 Task: Create a due date automation trigger when advanced on, on the monday of the week a card is due add dates due in between 1 and 5 working days at 11:00 AM.
Action: Mouse moved to (1174, 109)
Screenshot: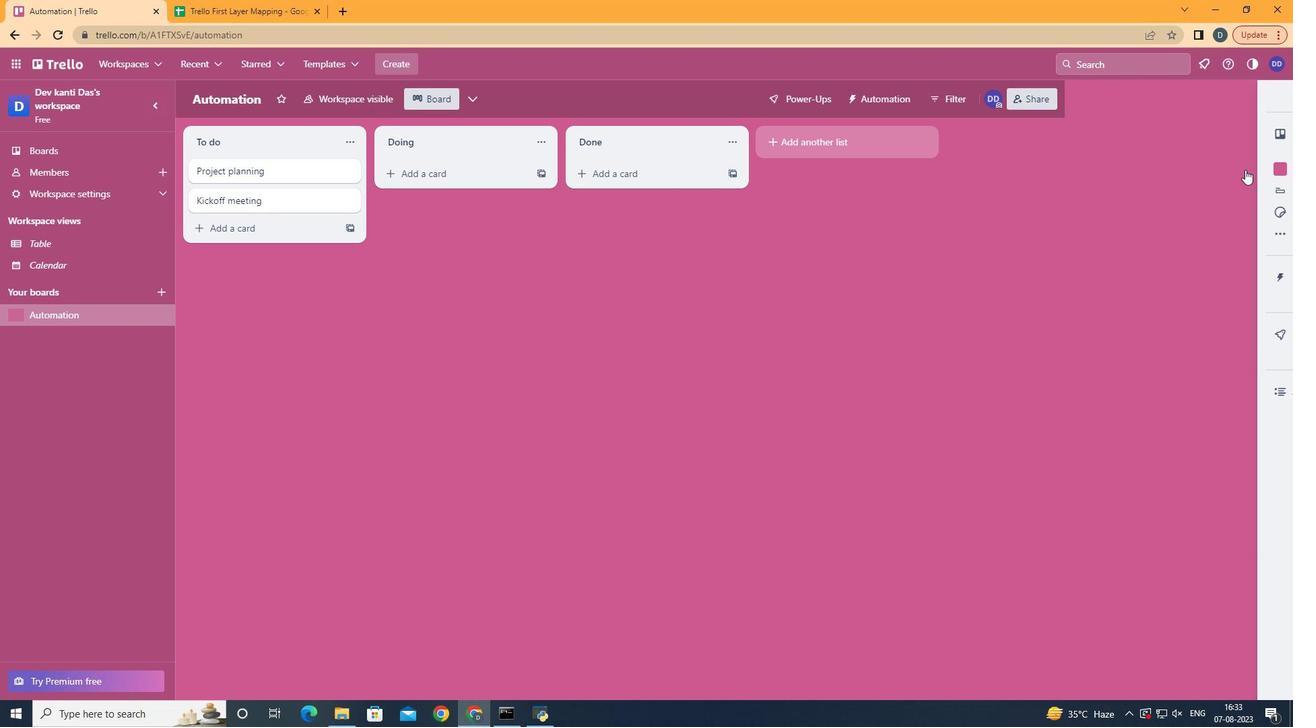 
Action: Mouse pressed left at (1174, 109)
Screenshot: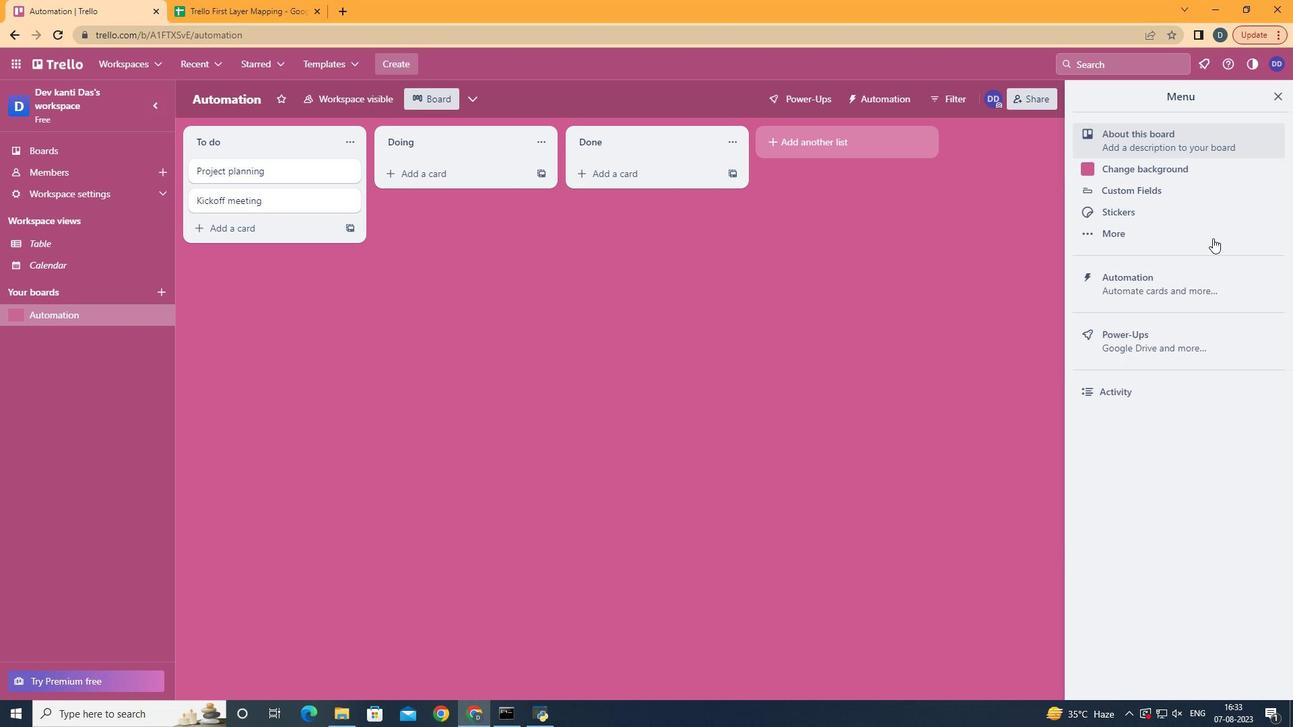 
Action: Mouse moved to (1101, 289)
Screenshot: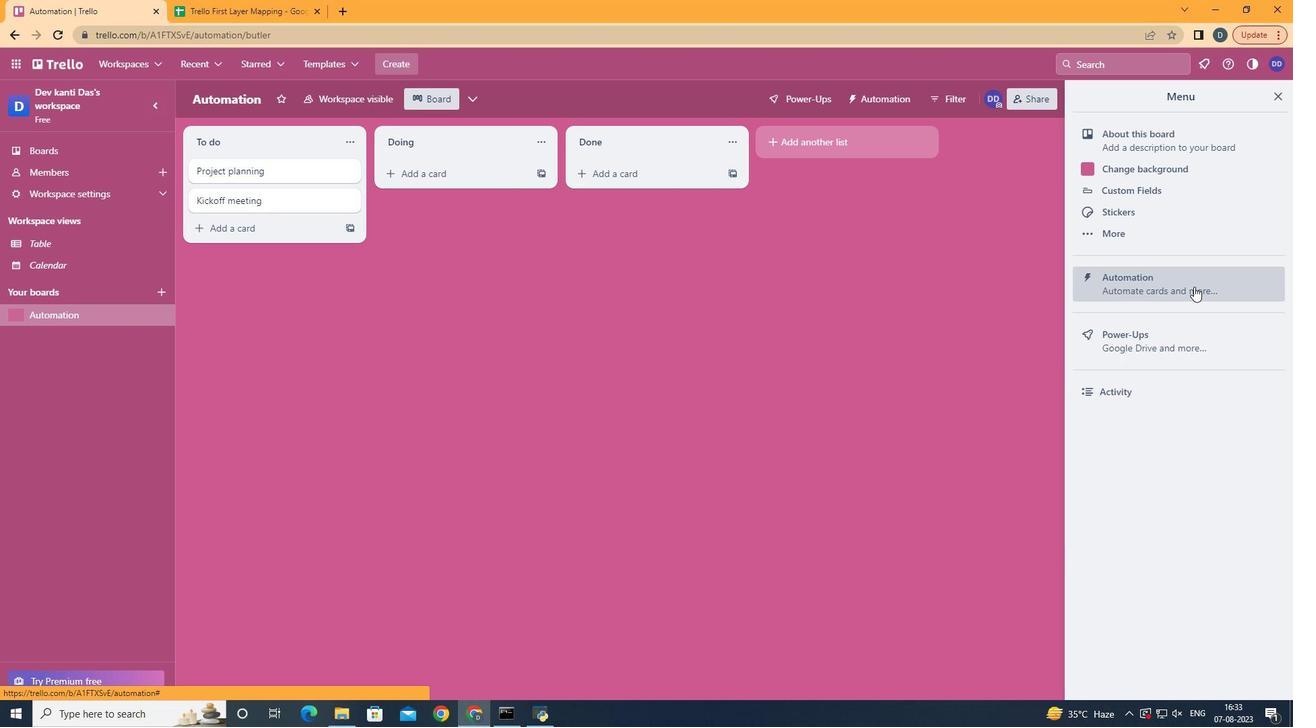 
Action: Mouse pressed left at (1101, 289)
Screenshot: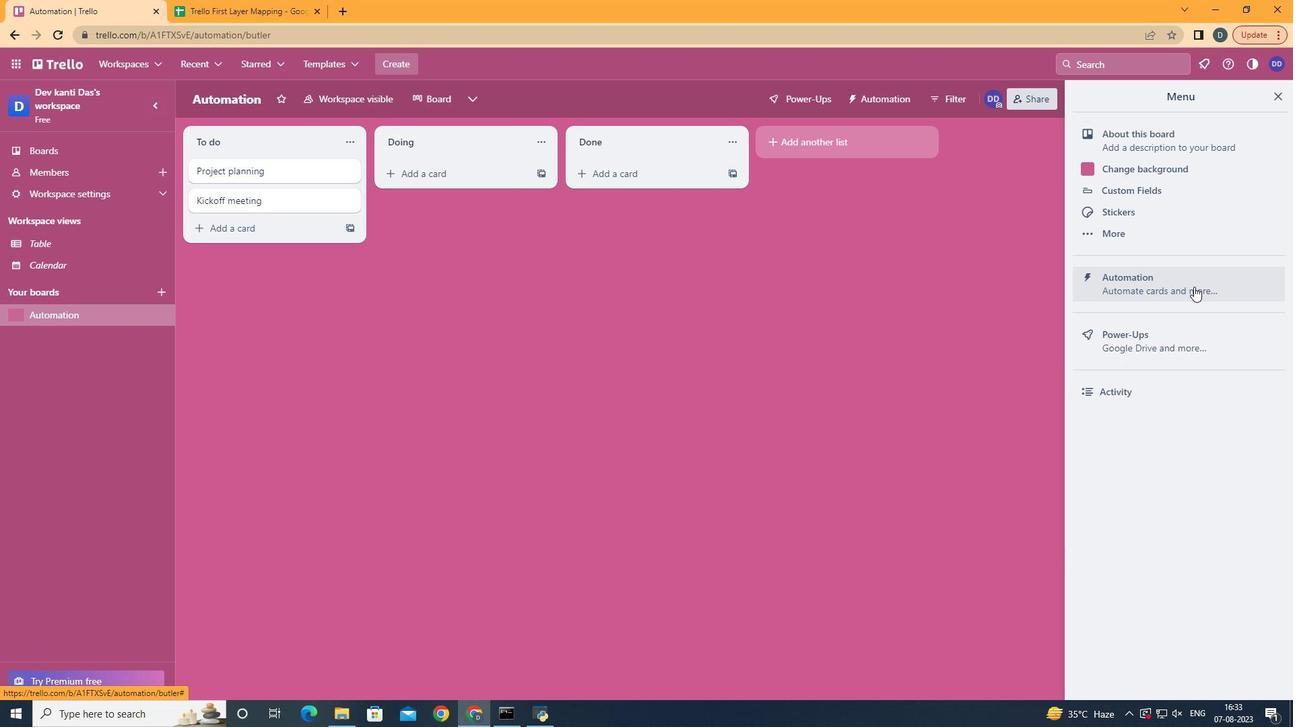 
Action: Mouse moved to (326, 271)
Screenshot: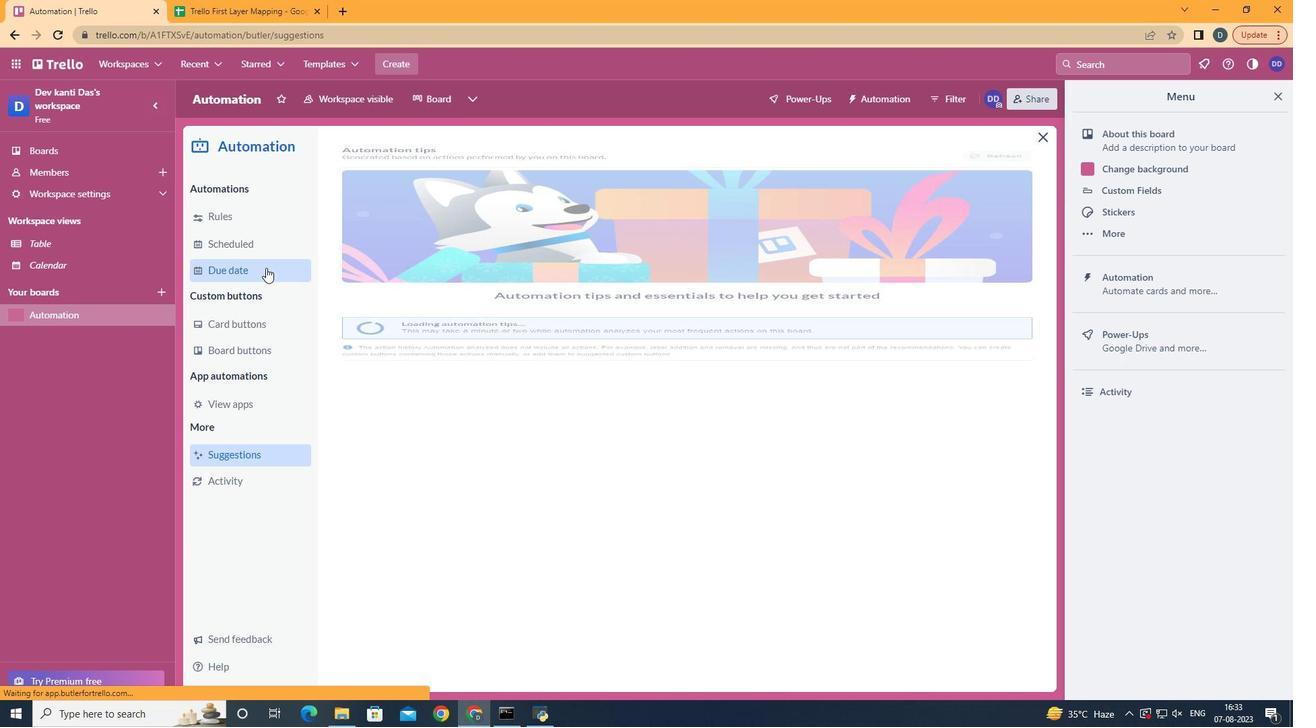 
Action: Mouse pressed left at (326, 271)
Screenshot: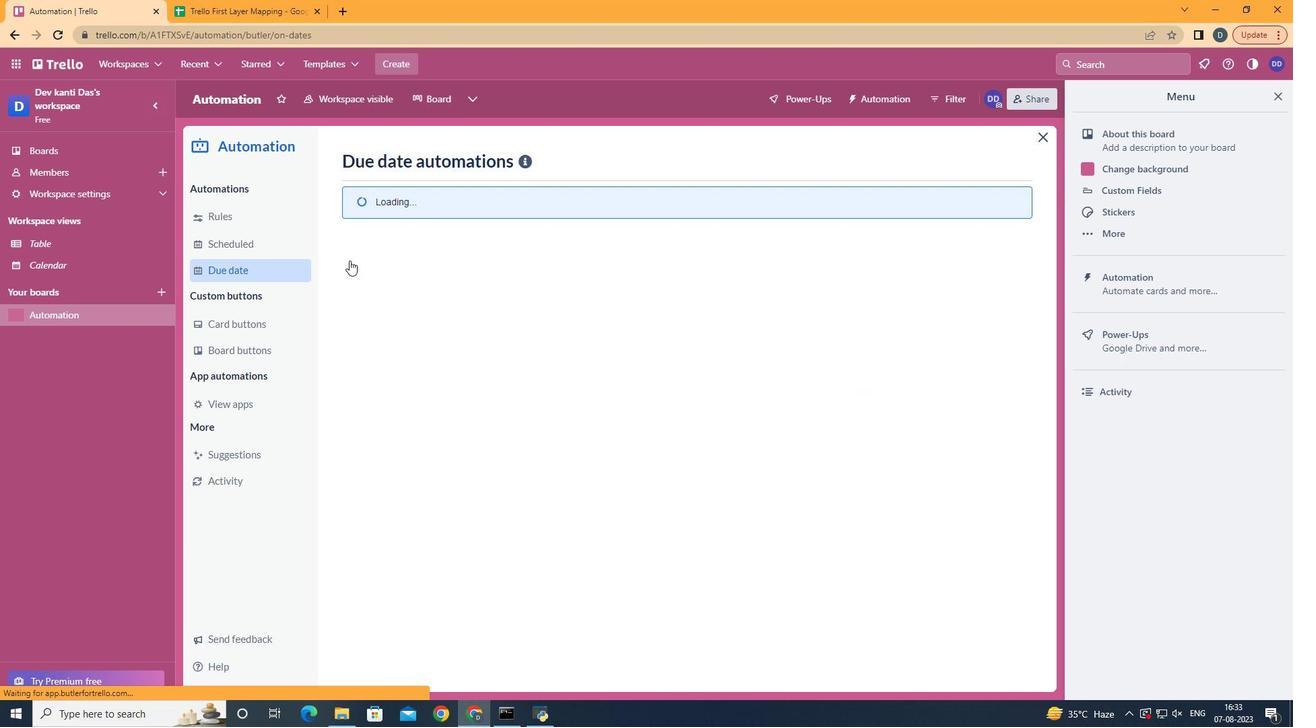 
Action: Mouse moved to (883, 177)
Screenshot: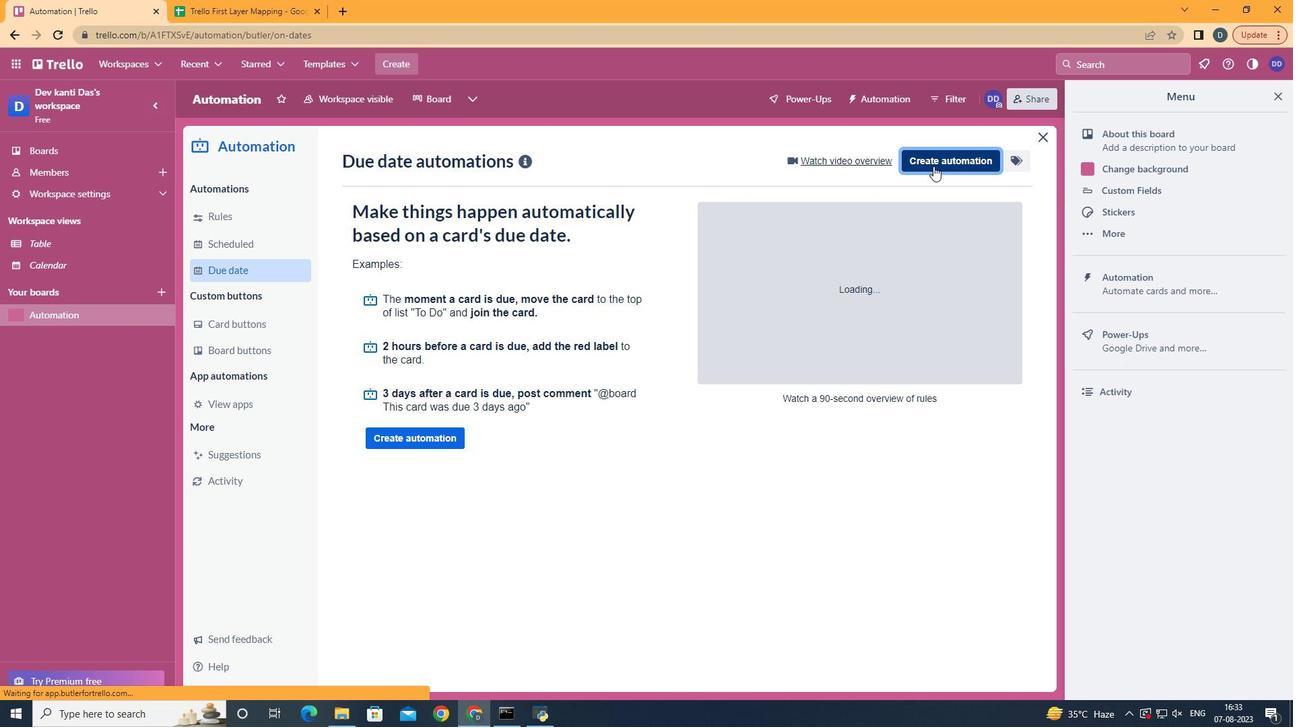 
Action: Mouse pressed left at (883, 177)
Screenshot: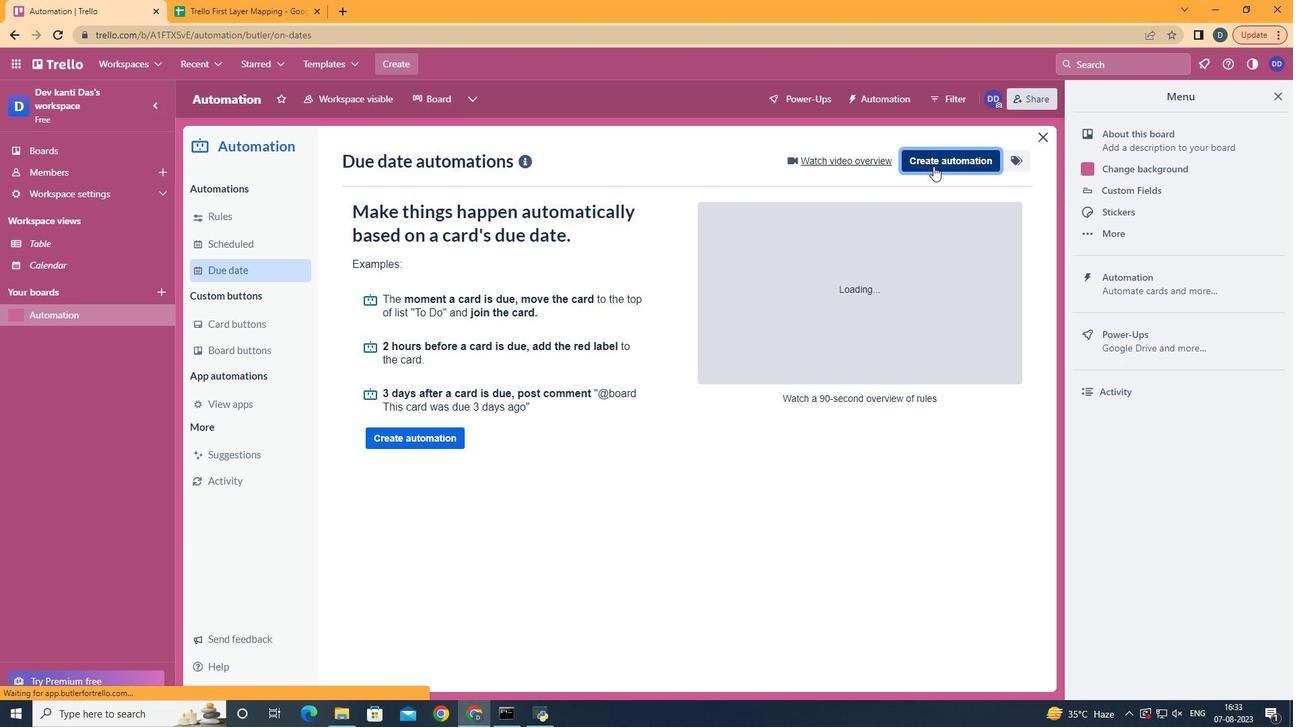 
Action: Mouse moved to (676, 283)
Screenshot: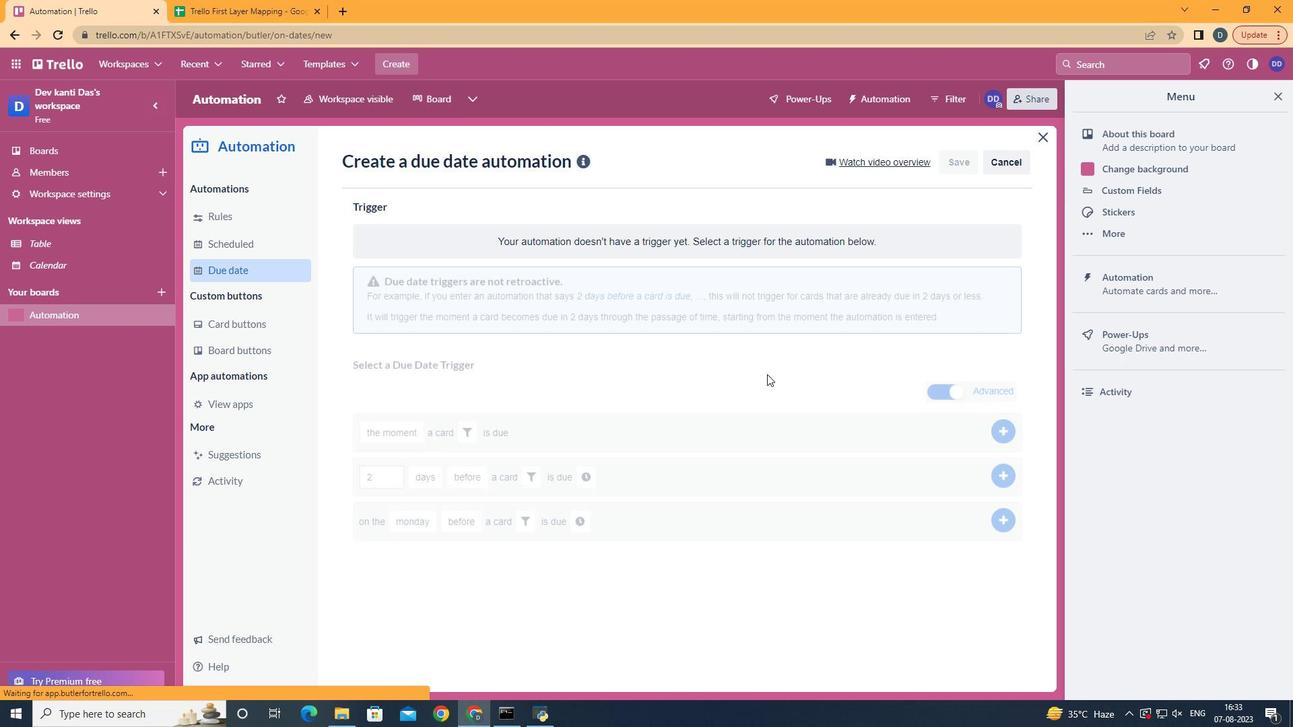 
Action: Mouse pressed left at (676, 283)
Screenshot: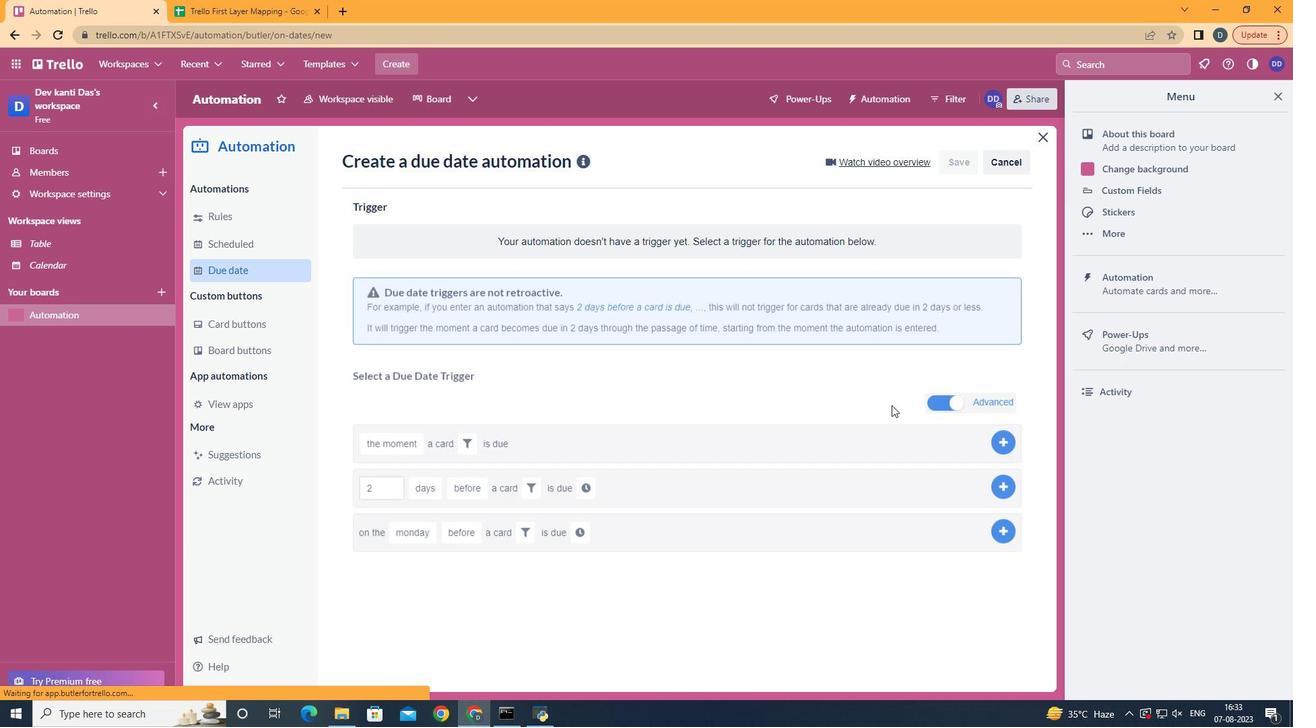 
Action: Mouse moved to (454, 353)
Screenshot: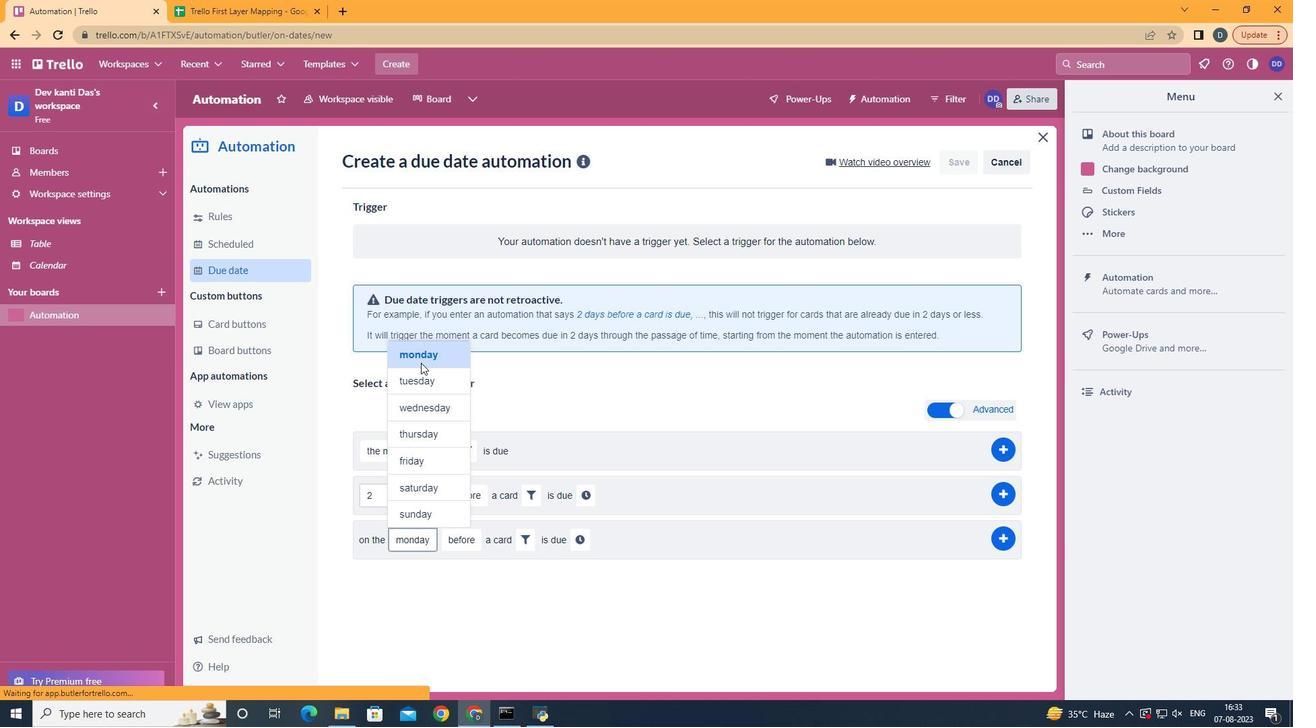 
Action: Mouse pressed left at (454, 353)
Screenshot: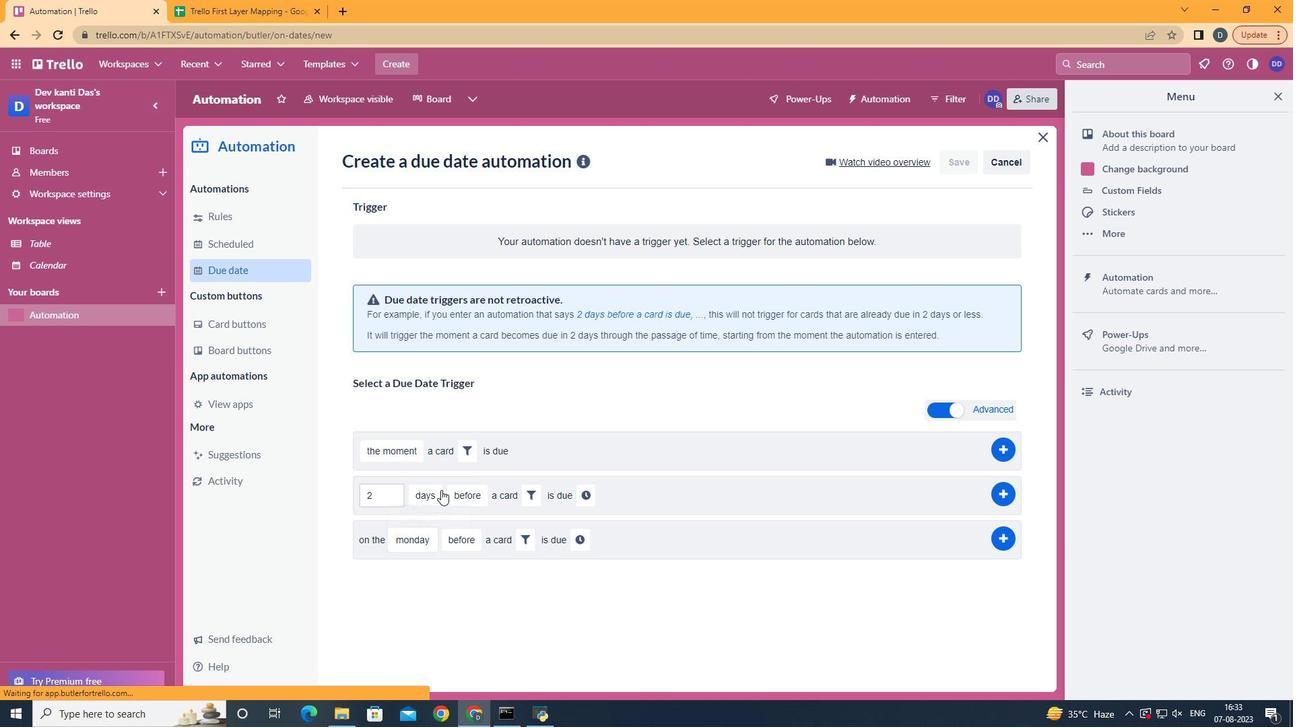 
Action: Mouse moved to (512, 588)
Screenshot: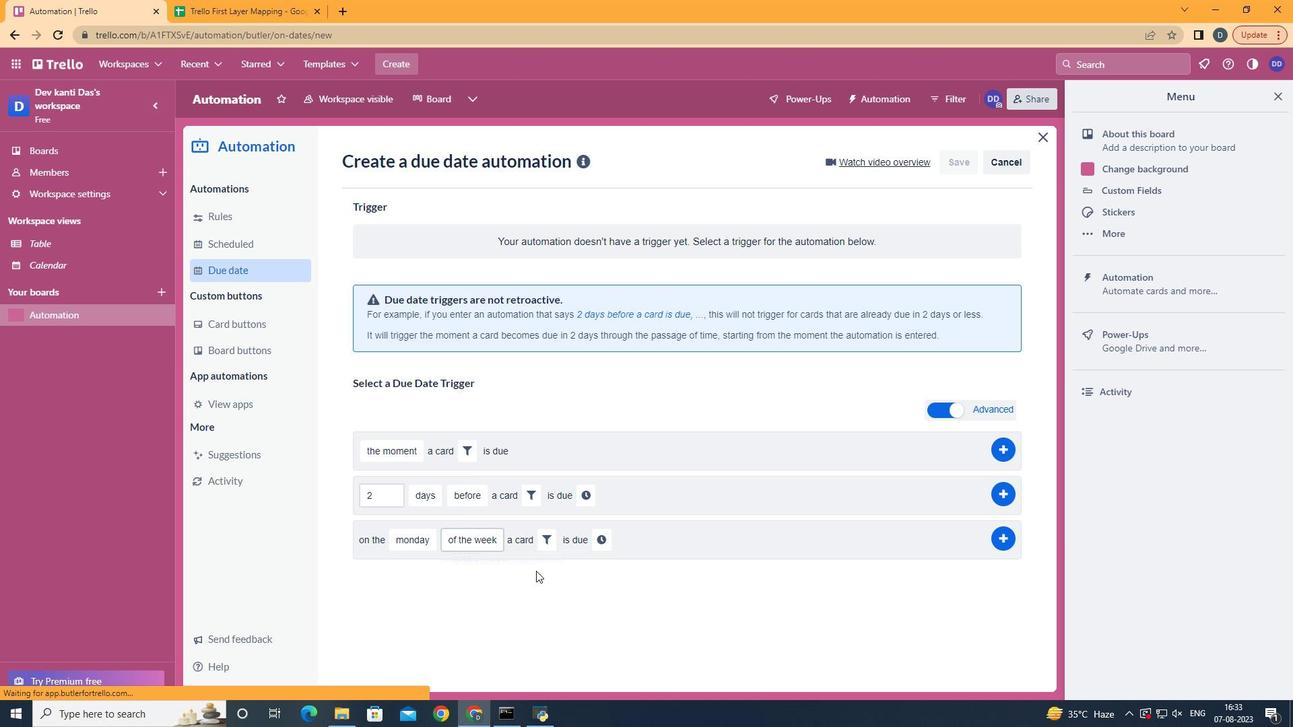 
Action: Mouse pressed left at (512, 588)
Screenshot: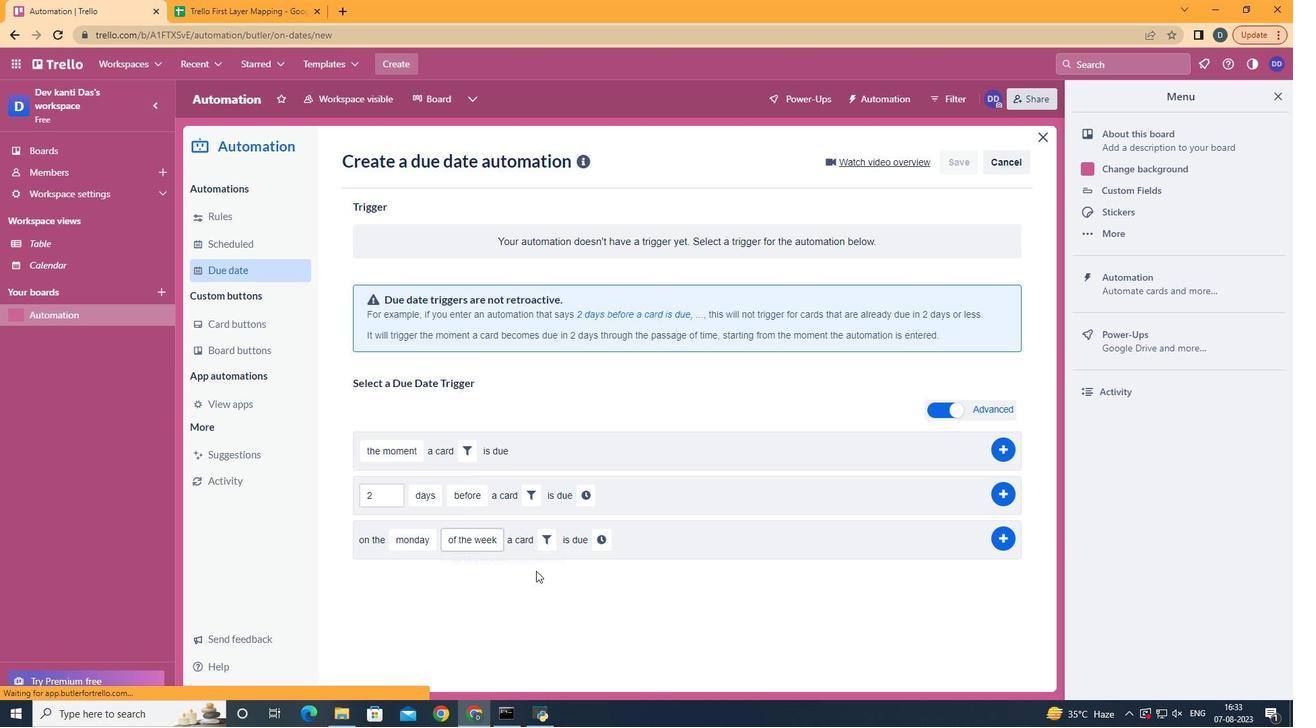 
Action: Mouse moved to (563, 530)
Screenshot: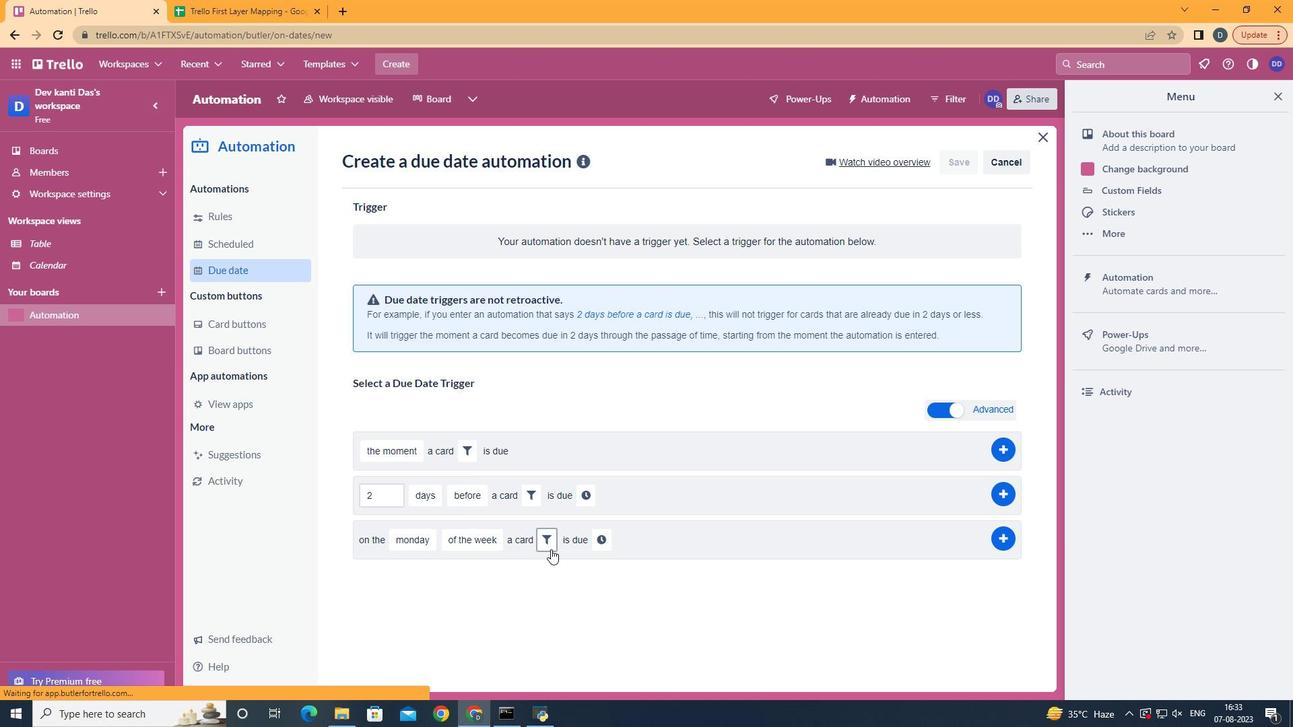 
Action: Mouse pressed left at (563, 530)
Screenshot: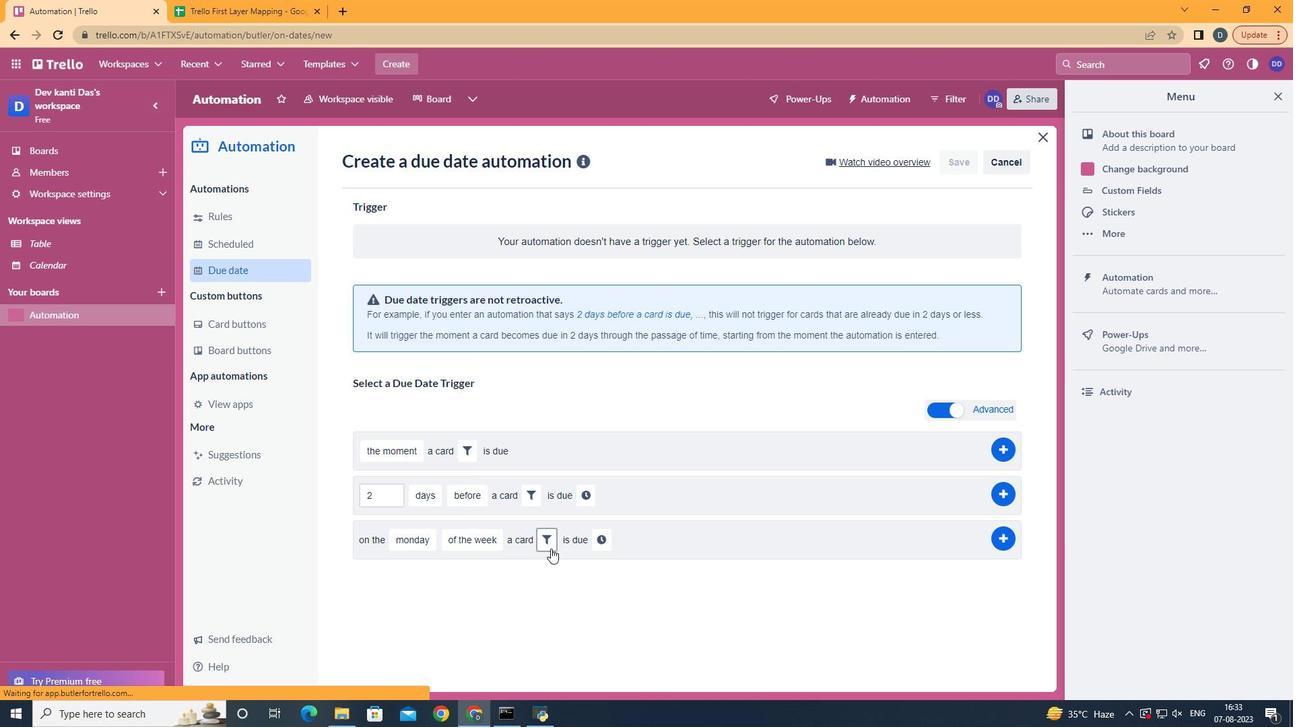 
Action: Mouse moved to (630, 559)
Screenshot: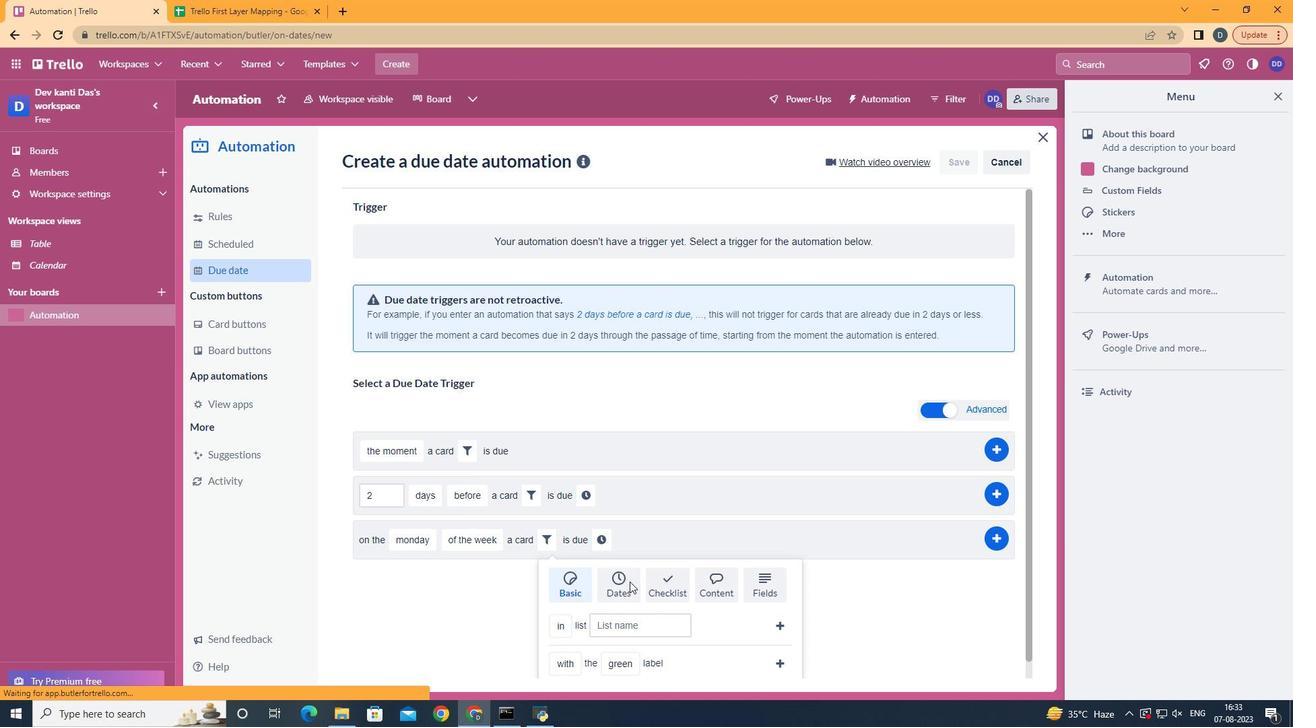 
Action: Mouse pressed left at (630, 559)
Screenshot: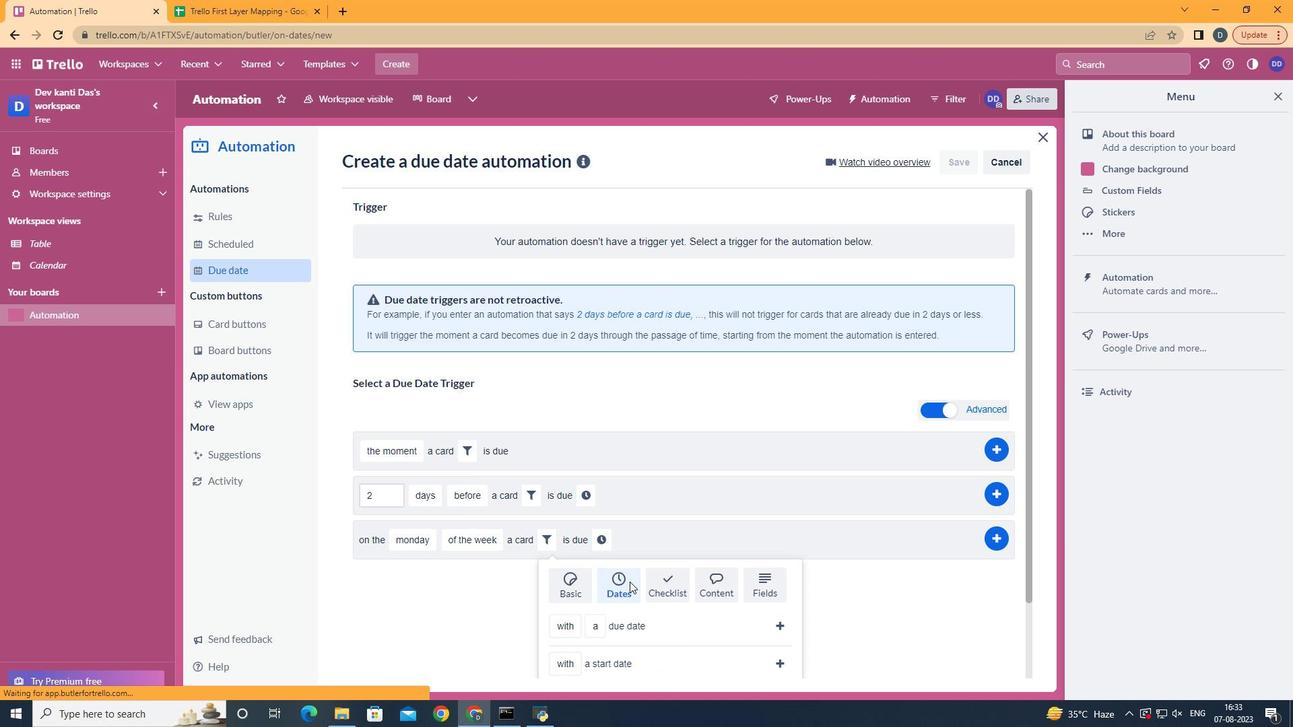 
Action: Mouse scrolled (630, 559) with delta (0, 0)
Screenshot: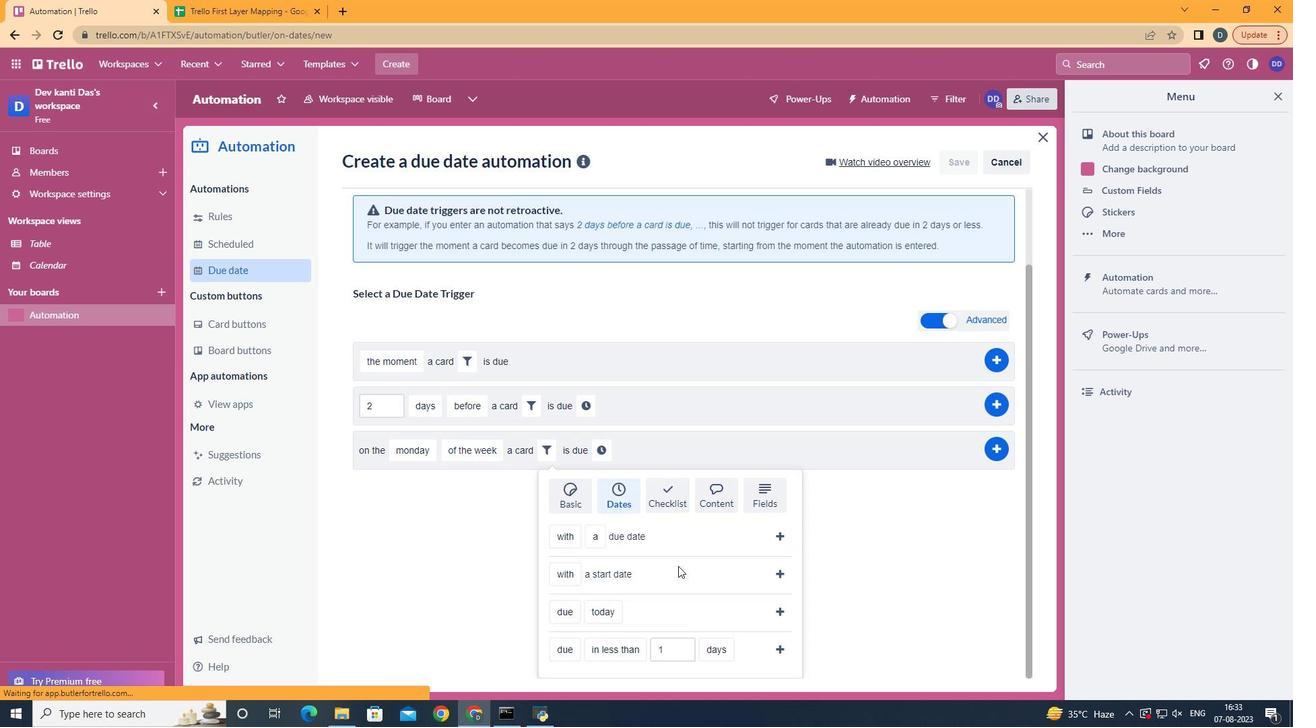 
Action: Mouse scrolled (630, 559) with delta (0, 0)
Screenshot: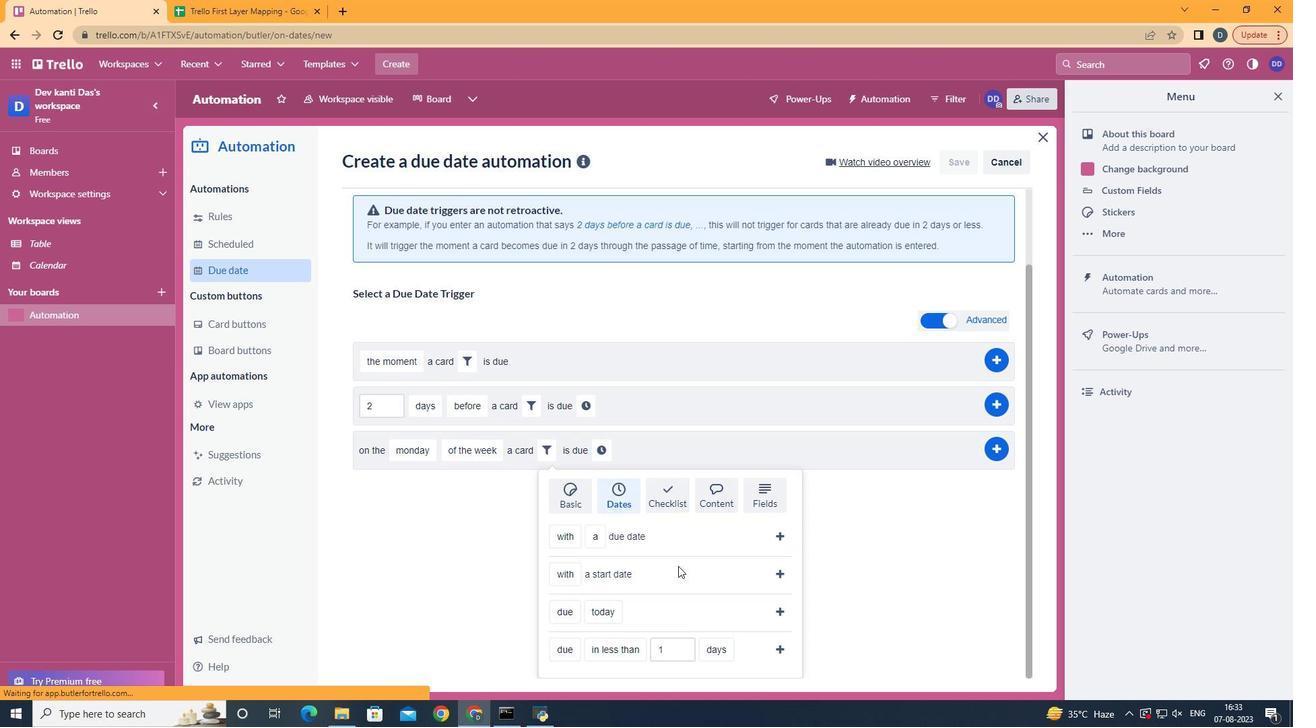 
Action: Mouse scrolled (630, 559) with delta (0, 0)
Screenshot: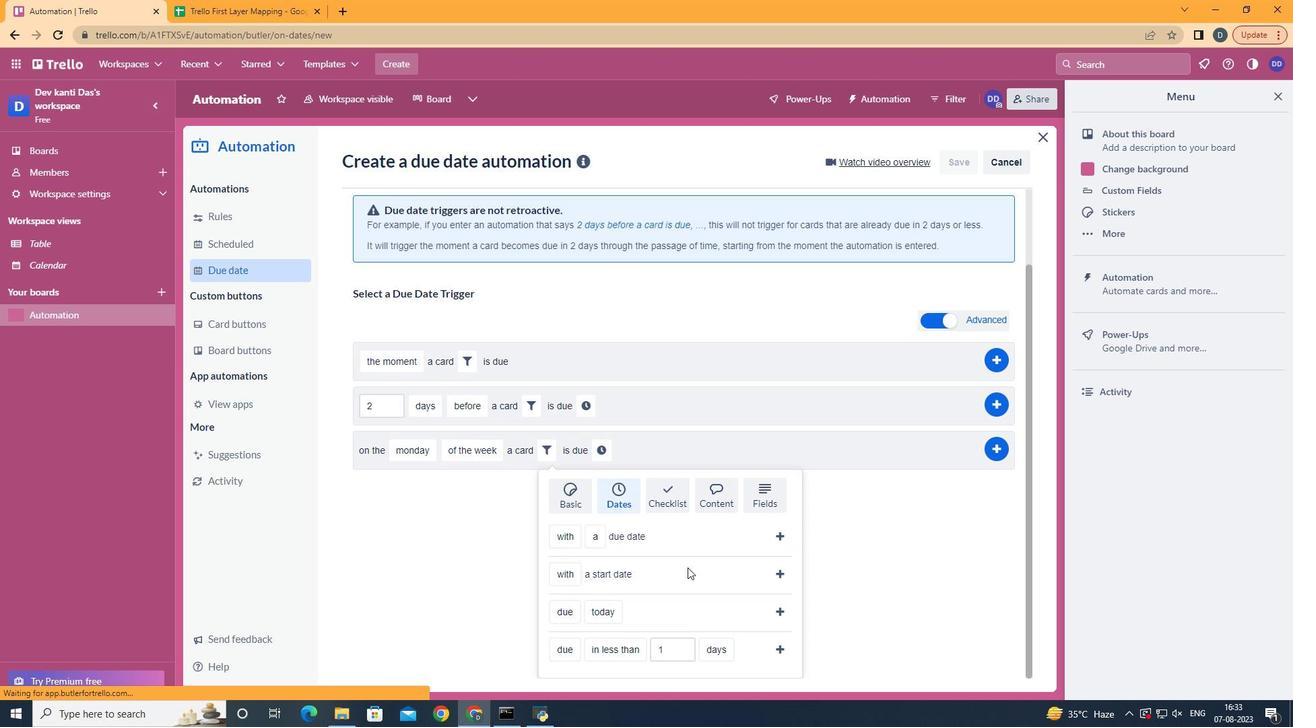 
Action: Mouse scrolled (630, 559) with delta (0, 0)
Screenshot: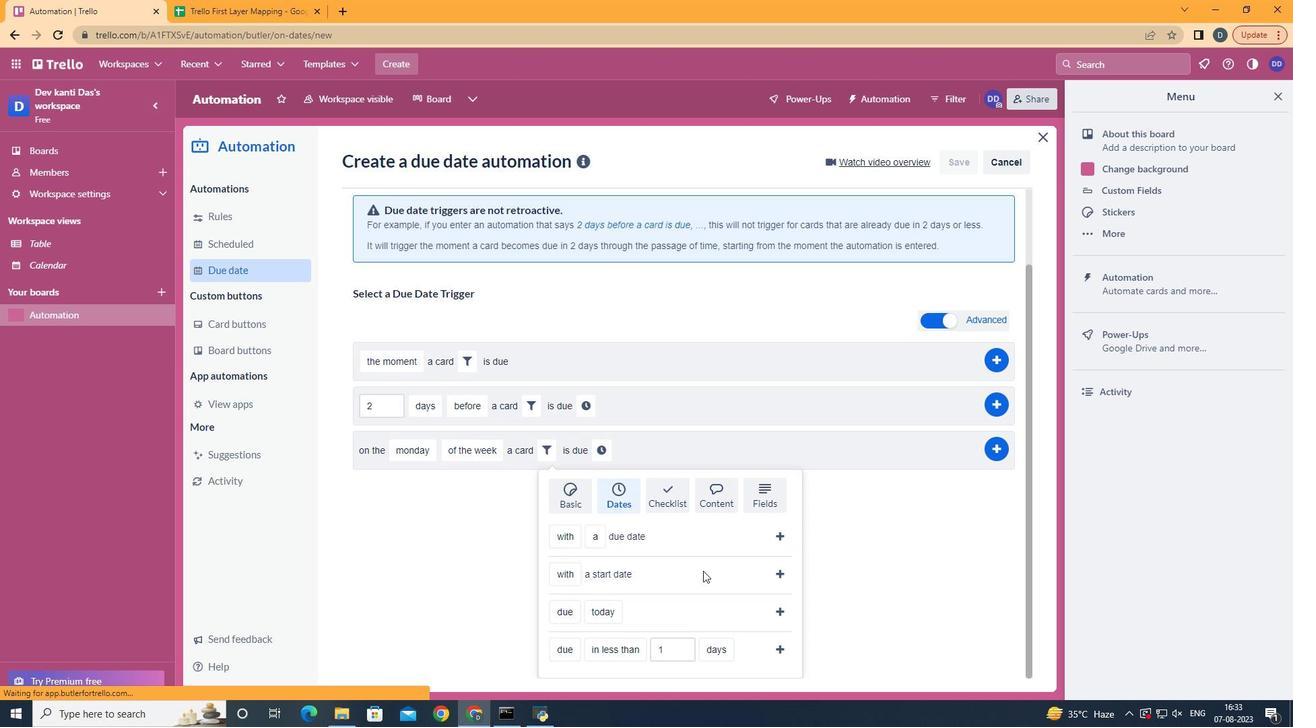 
Action: Mouse moved to (585, 568)
Screenshot: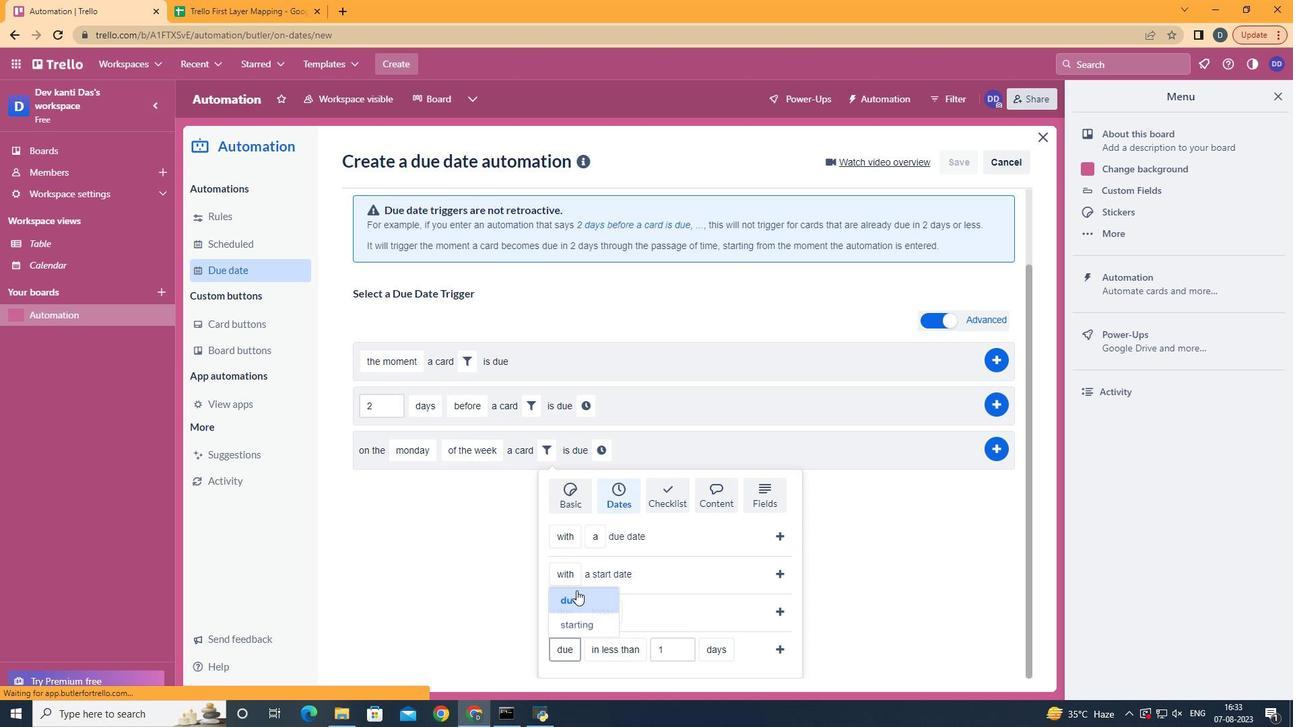 
Action: Mouse pressed left at (585, 568)
Screenshot: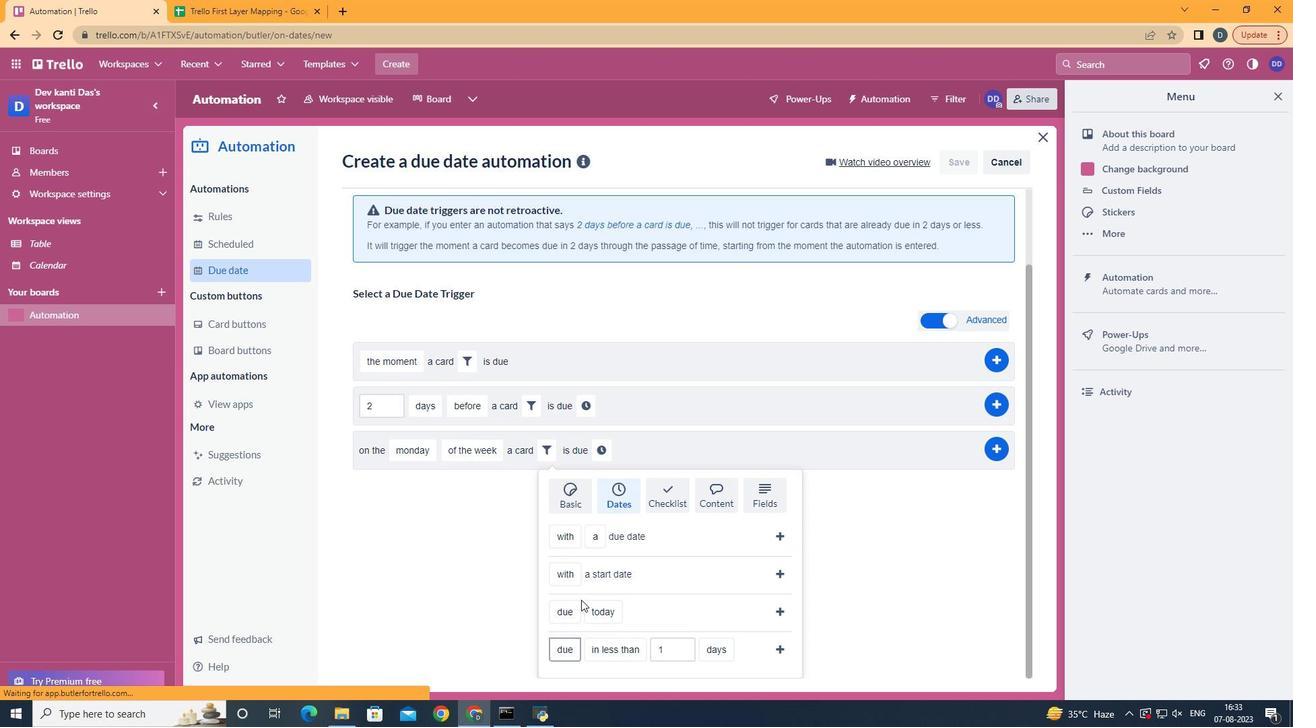 
Action: Mouse moved to (626, 592)
Screenshot: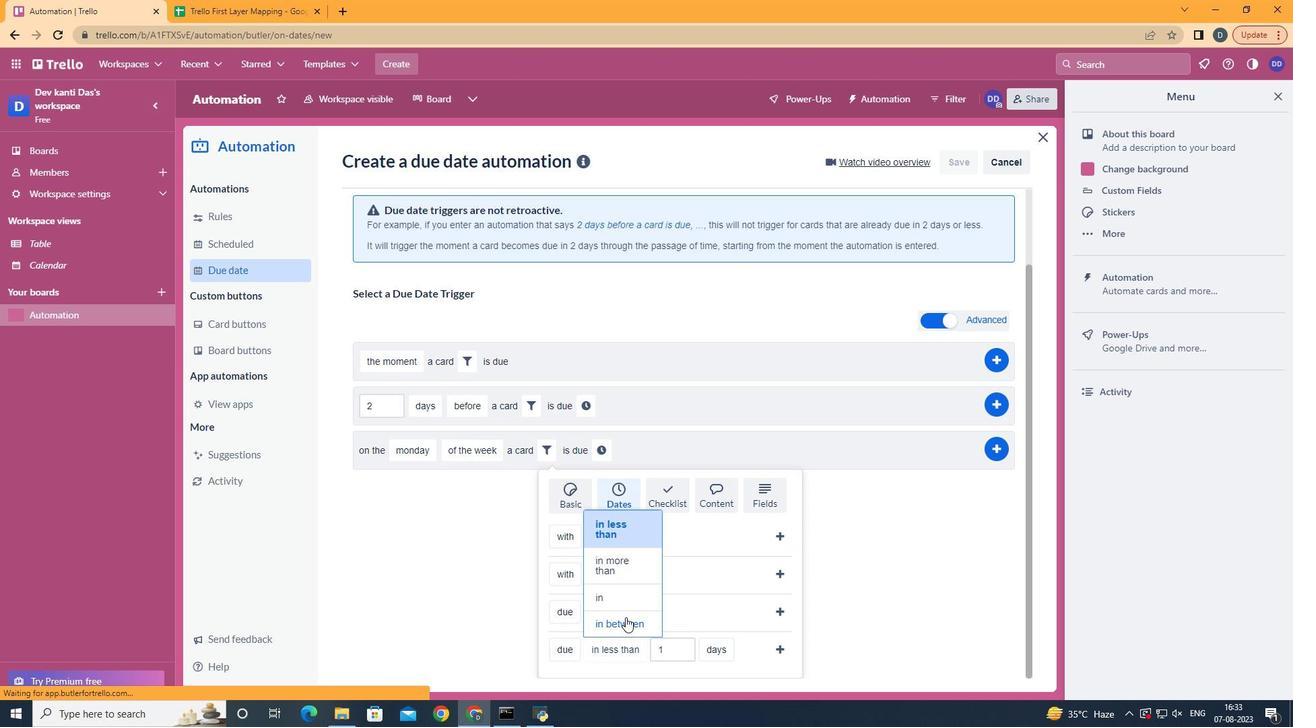 
Action: Mouse pressed left at (626, 592)
Screenshot: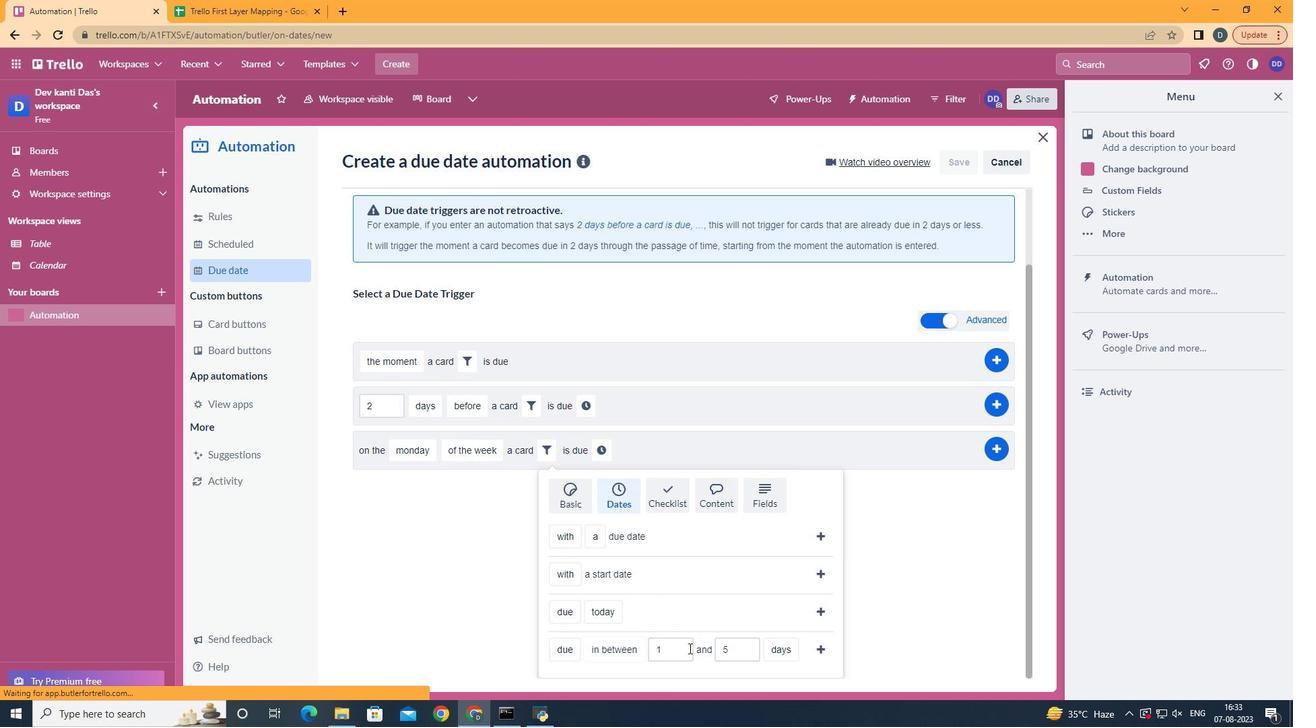 
Action: Mouse moved to (765, 572)
Screenshot: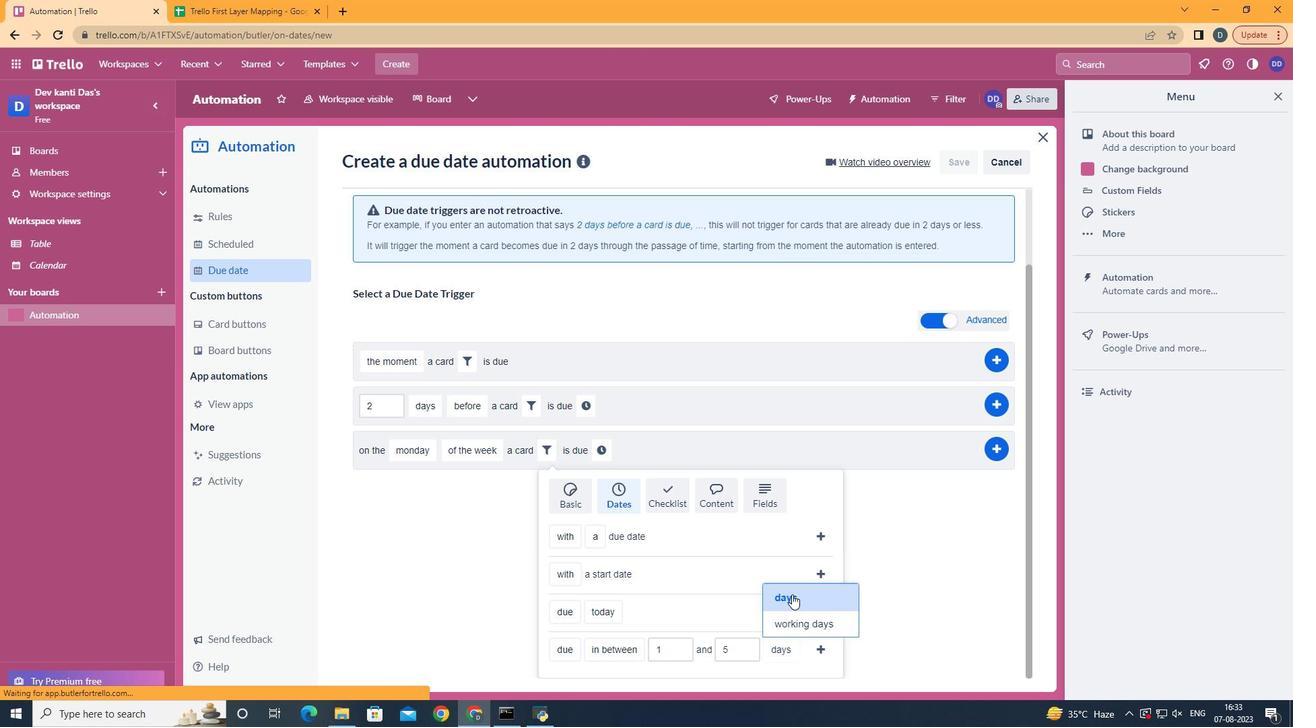 
Action: Mouse pressed left at (765, 572)
Screenshot: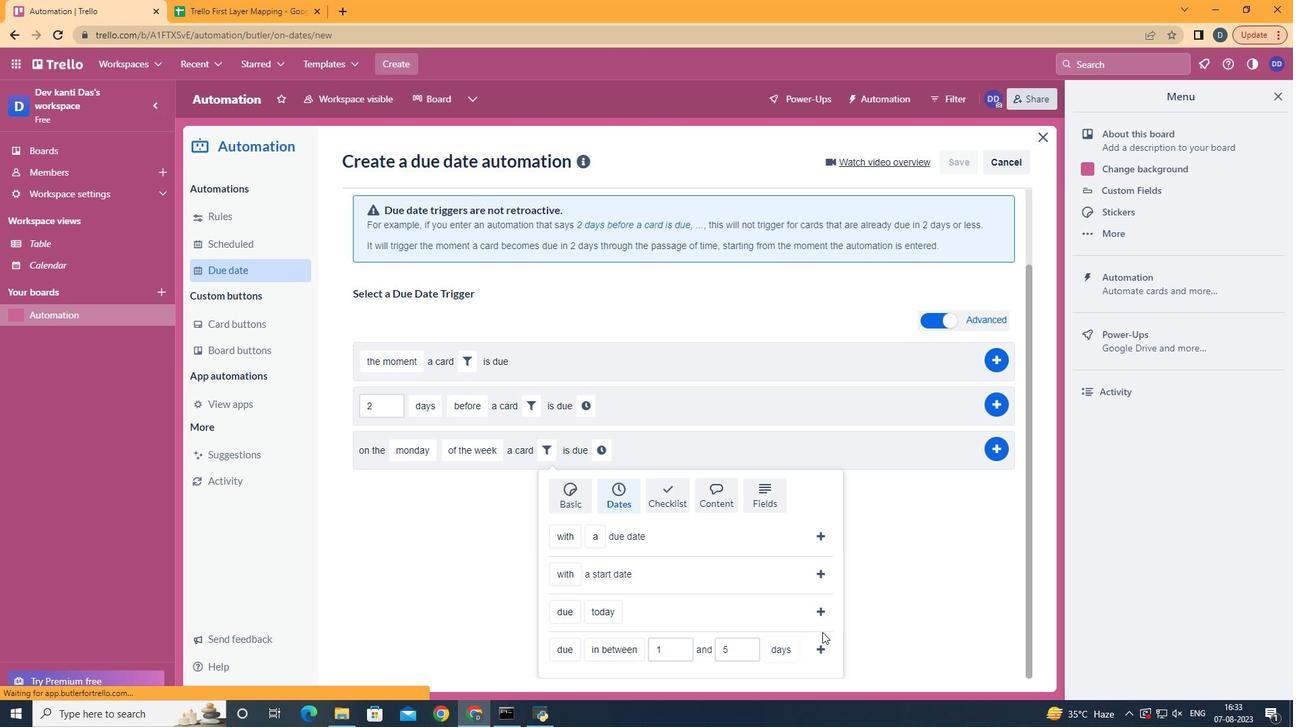 
Action: Mouse moved to (784, 621)
Screenshot: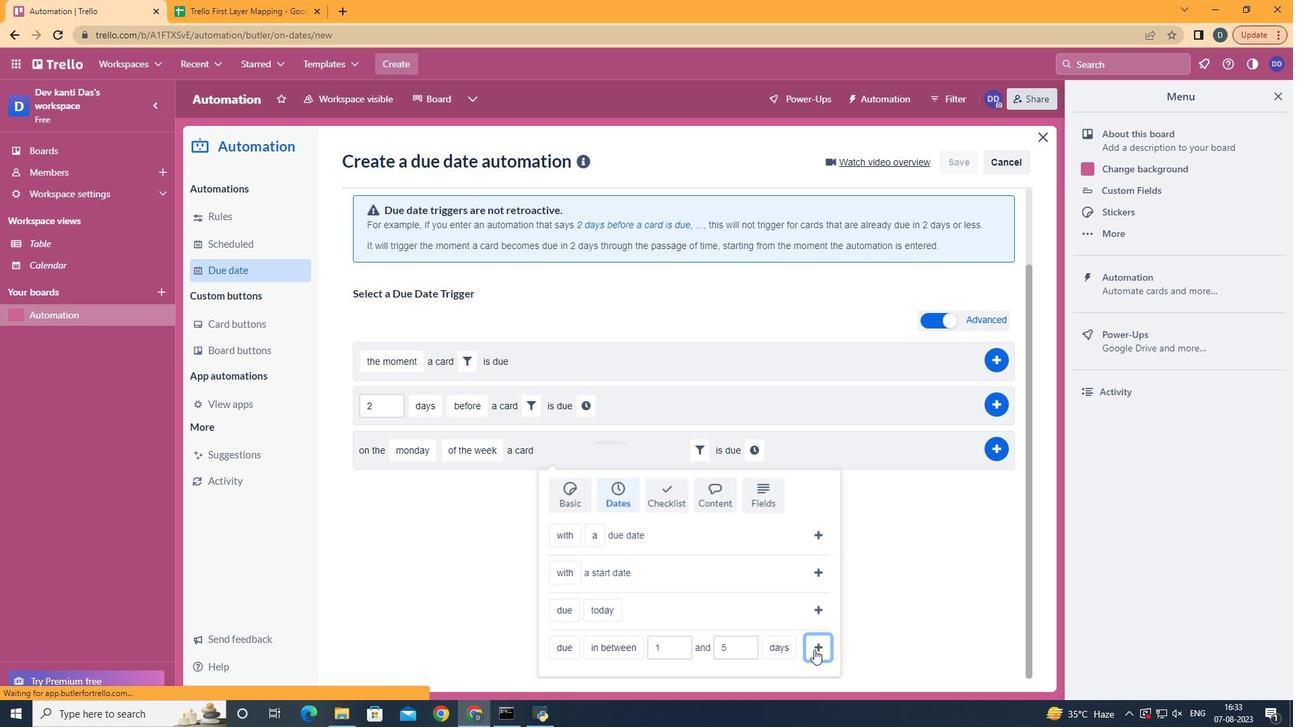 
Action: Mouse pressed left at (784, 621)
Screenshot: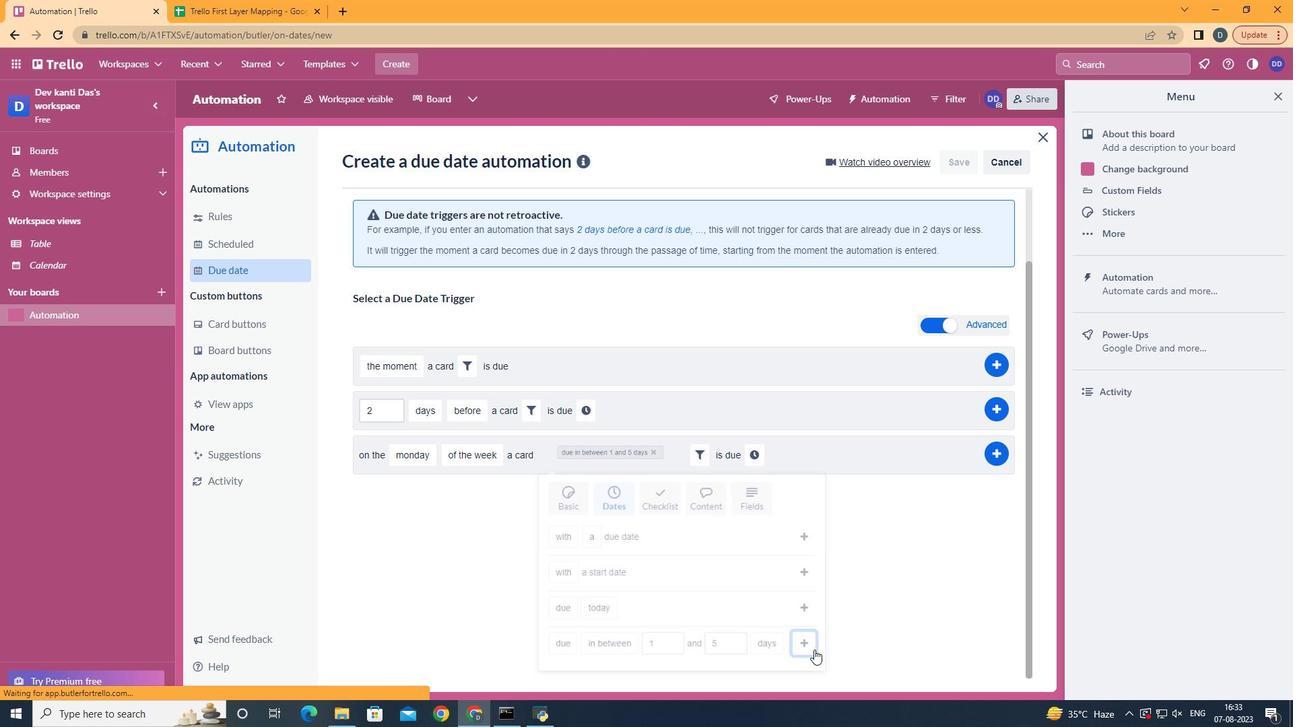
Action: Mouse moved to (736, 531)
Screenshot: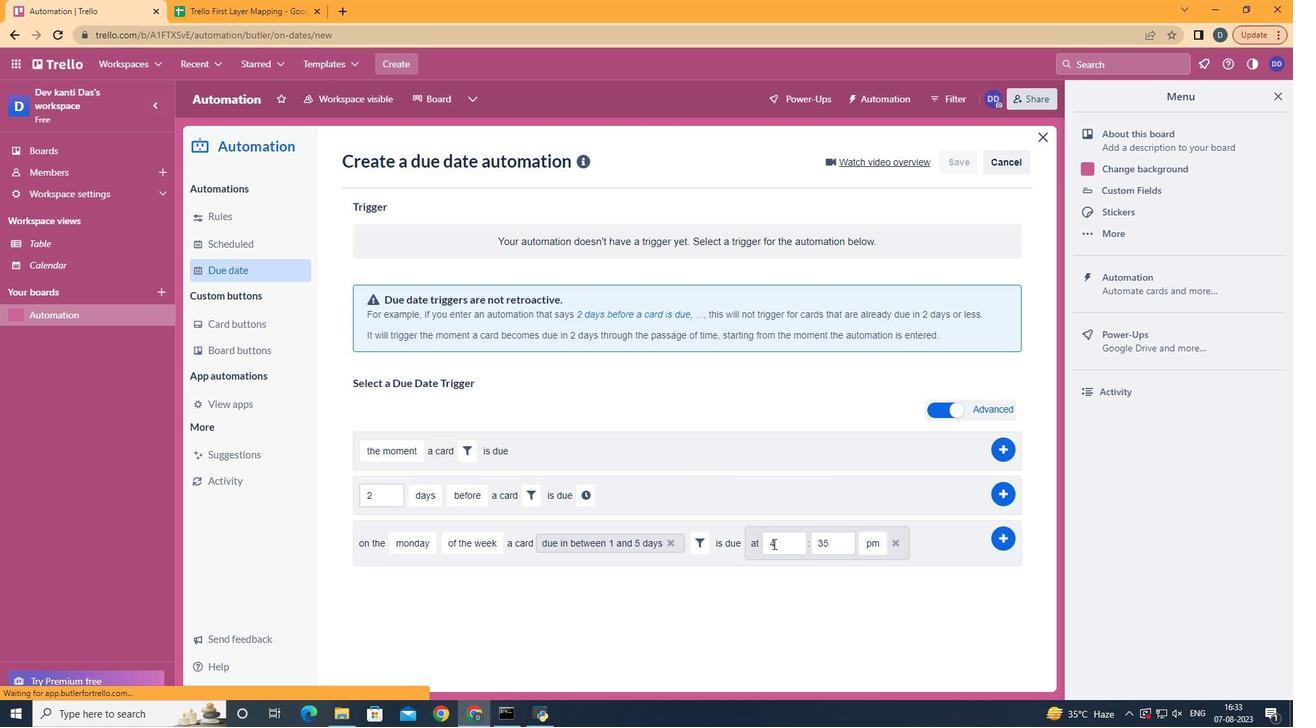 
Action: Mouse pressed left at (736, 531)
Screenshot: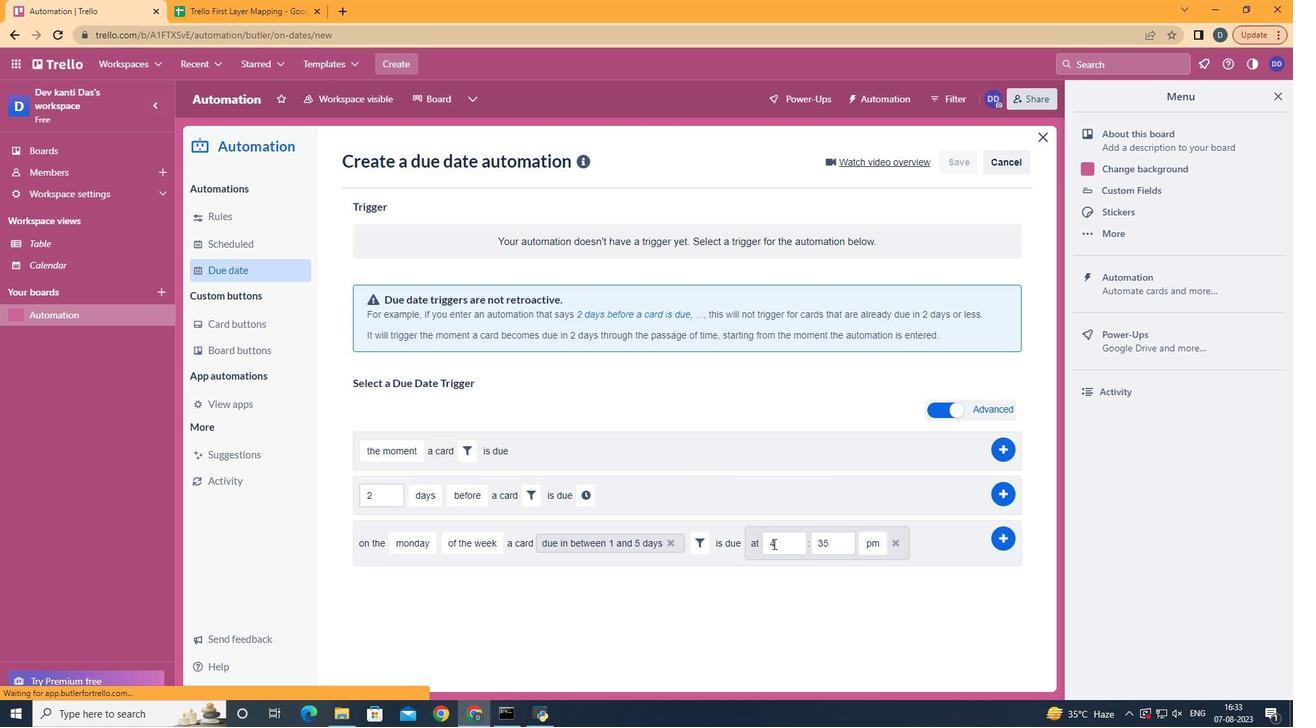 
Action: Mouse moved to (760, 524)
Screenshot: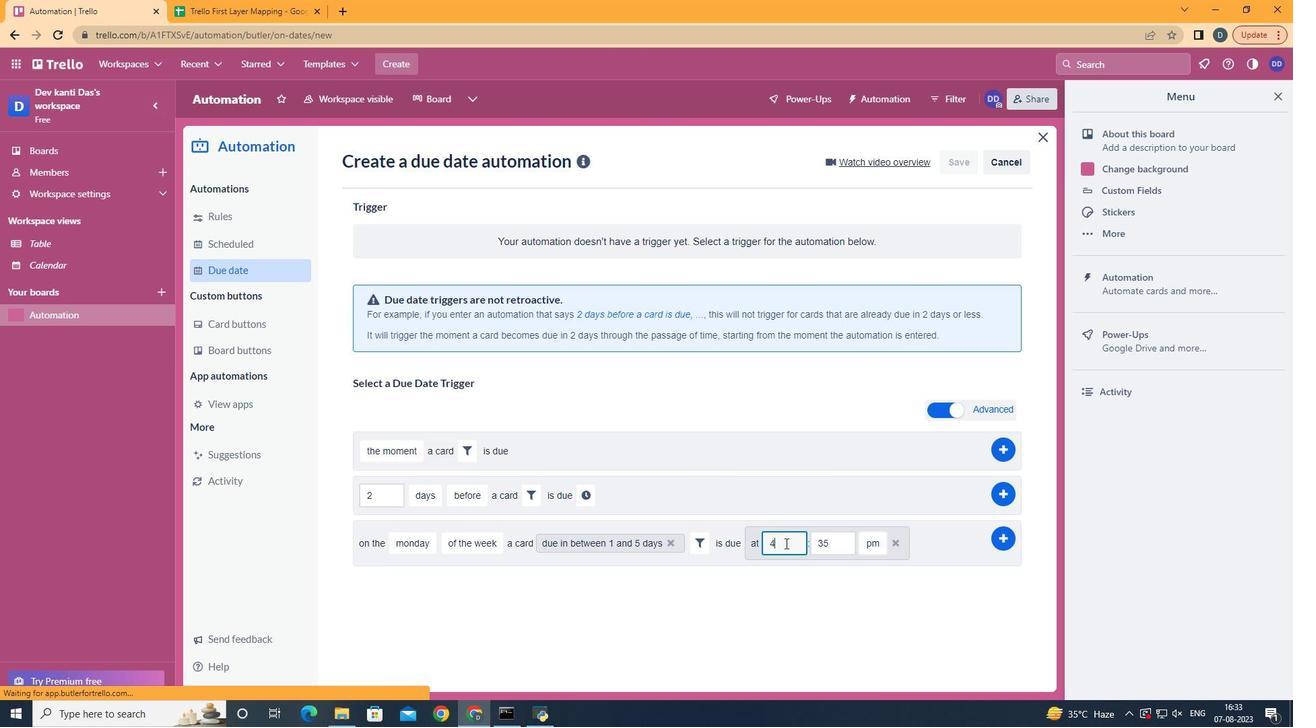 
Action: Mouse pressed left at (760, 524)
Screenshot: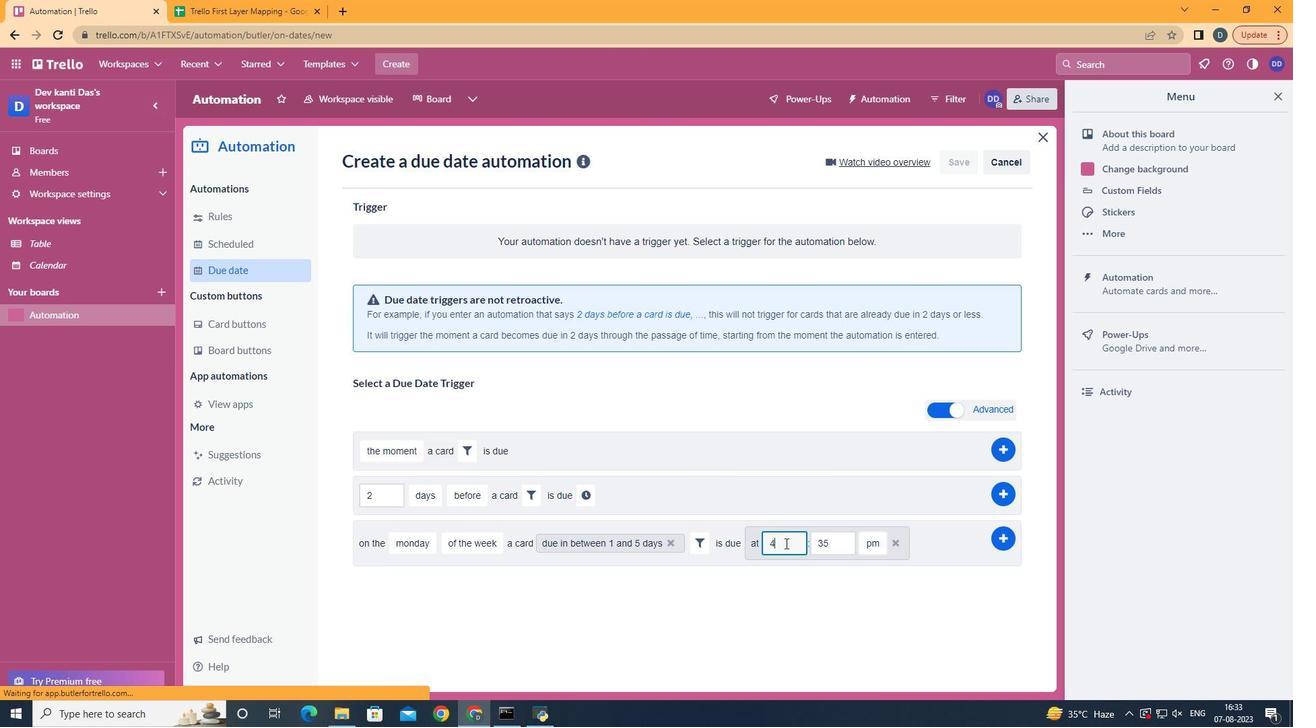 
Action: Key pressed <Key.backspace>11
Screenshot: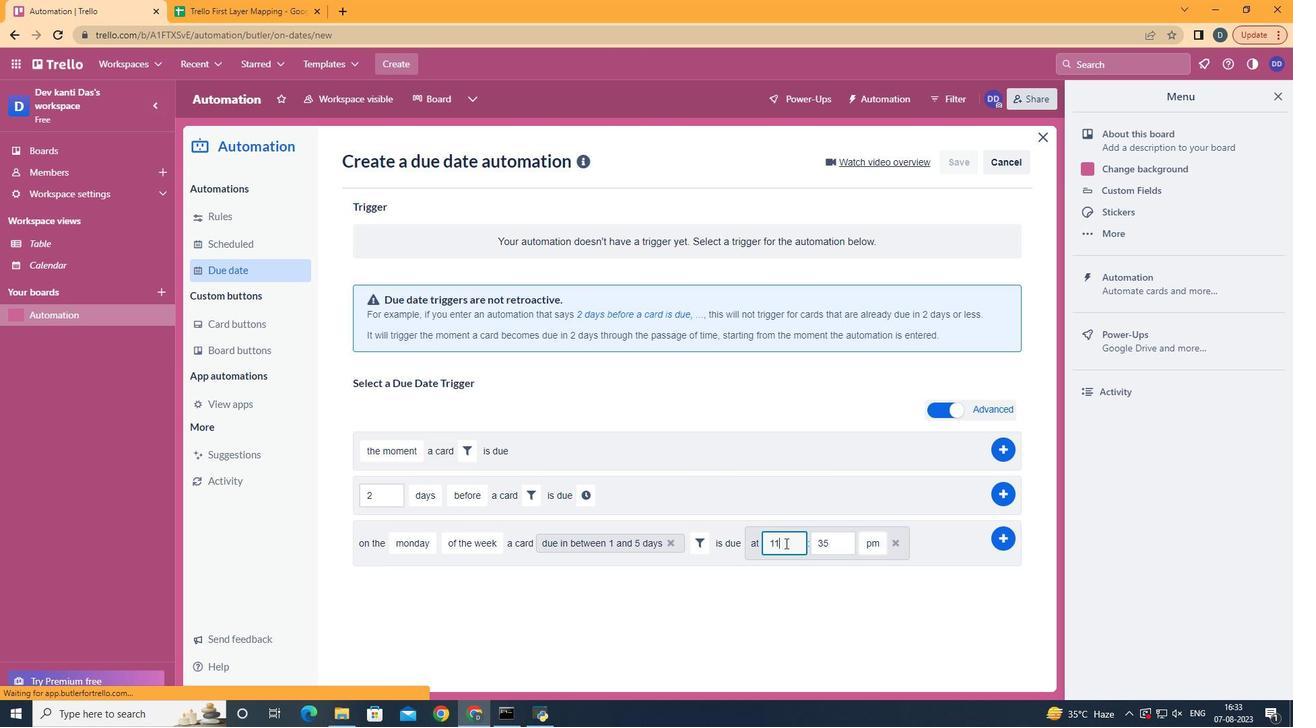 
Action: Mouse moved to (809, 526)
Screenshot: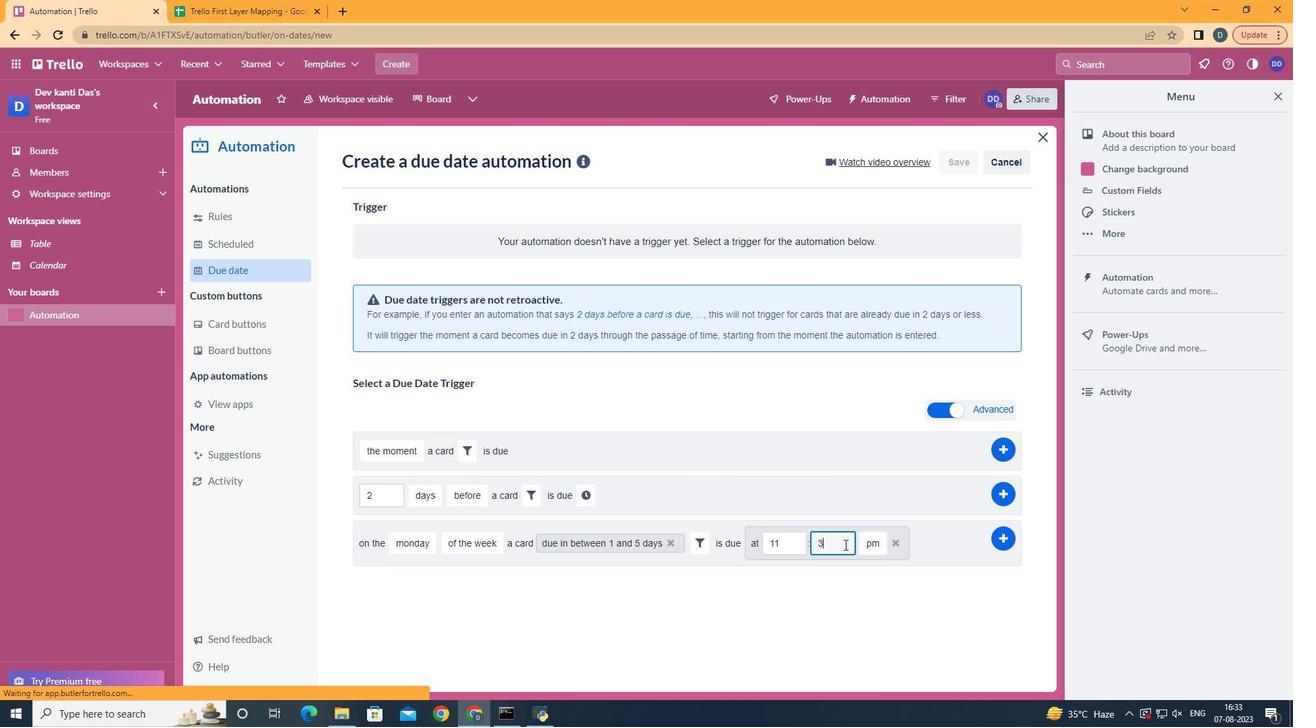 
Action: Mouse pressed left at (809, 526)
Screenshot: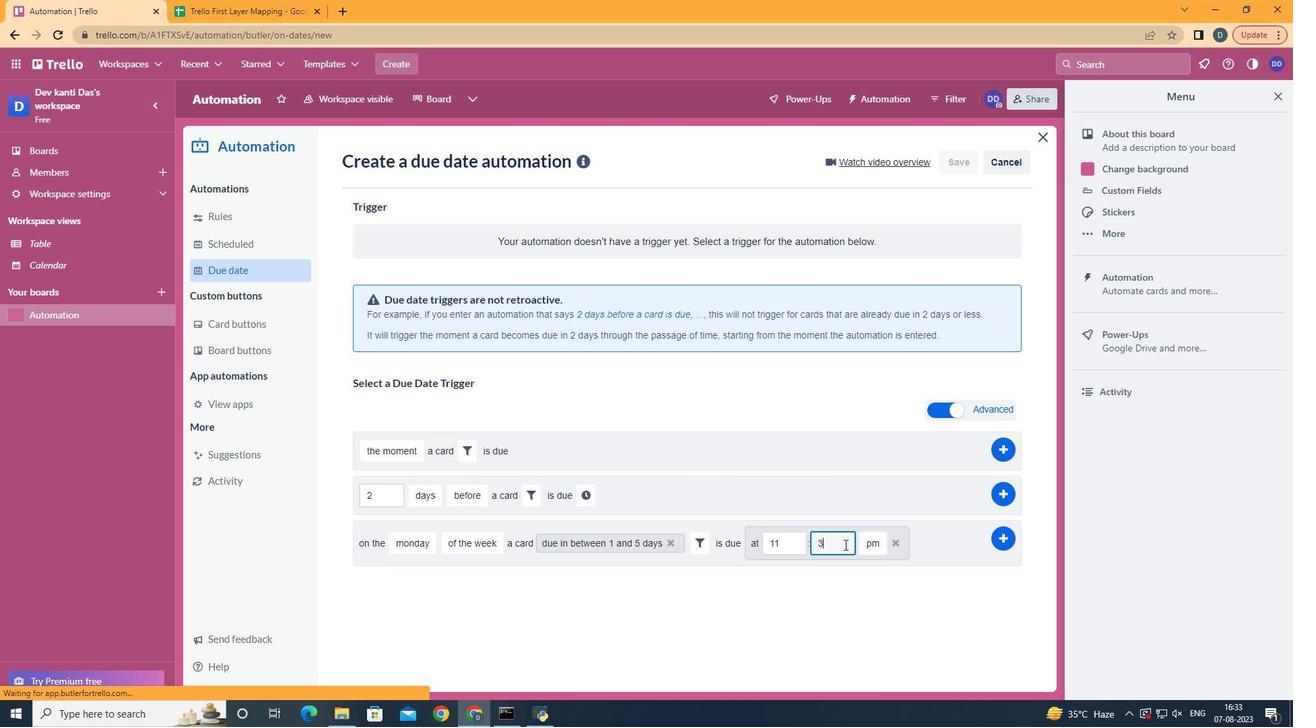 
Action: Key pressed <Key.backspace><Key.backspace>00
Screenshot: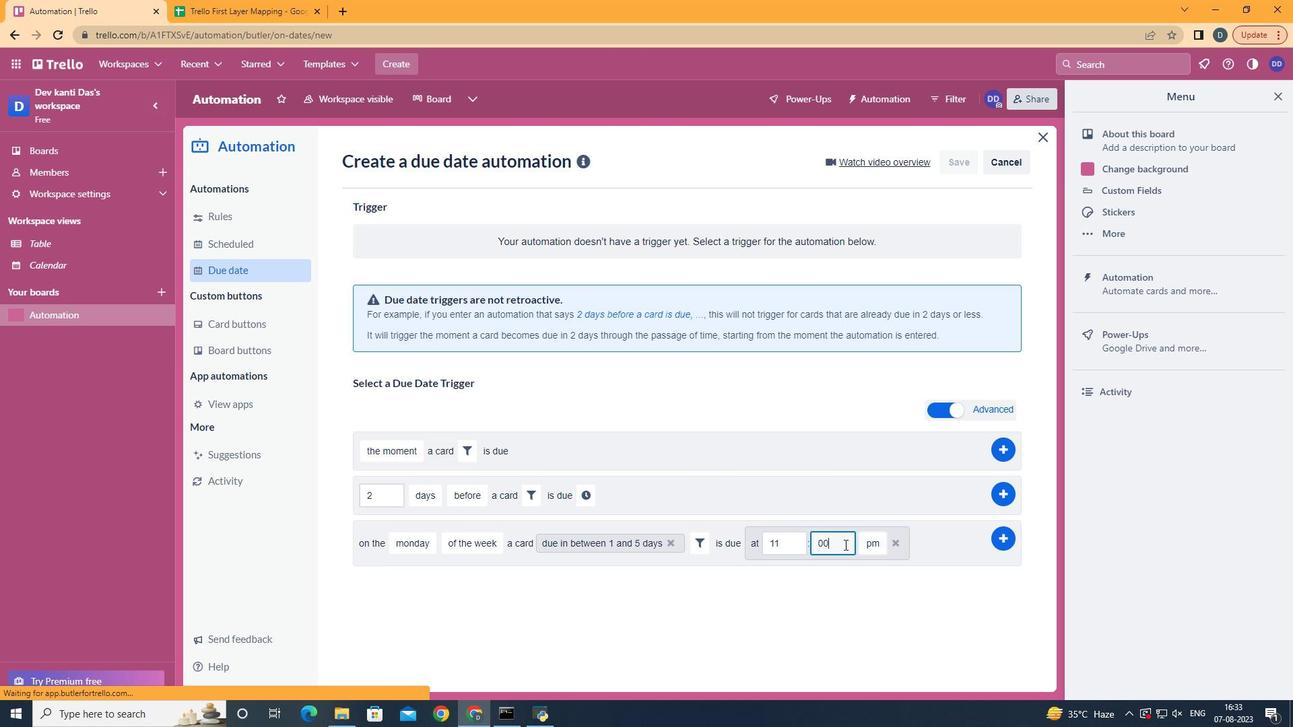 
Action: Mouse moved to (835, 543)
Screenshot: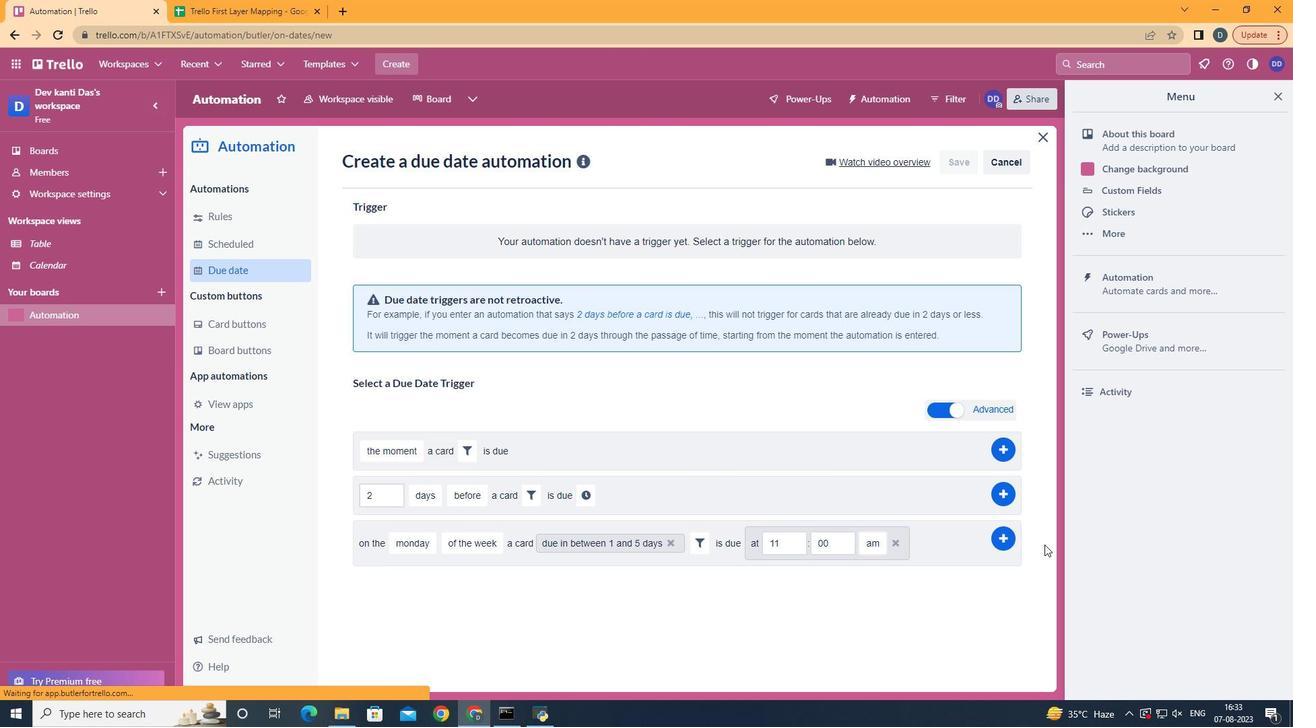 
Action: Mouse pressed left at (835, 543)
Screenshot: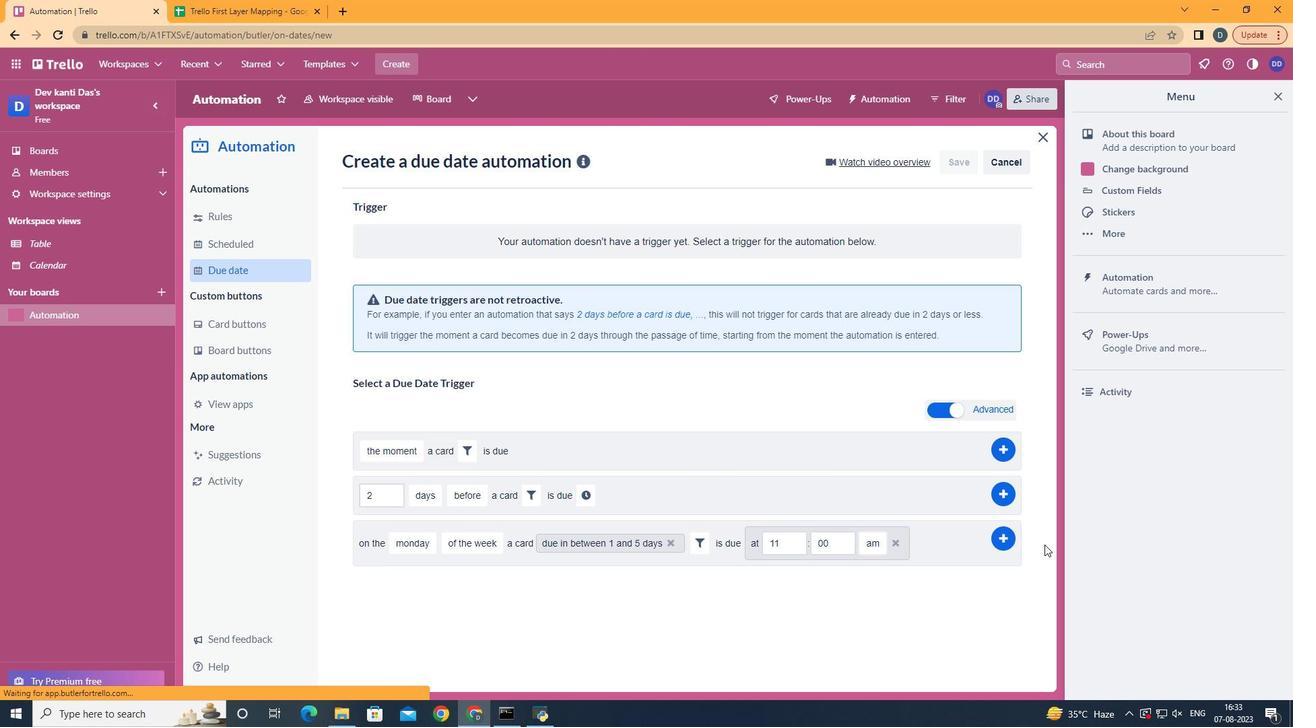 
Action: Mouse moved to (950, 518)
Screenshot: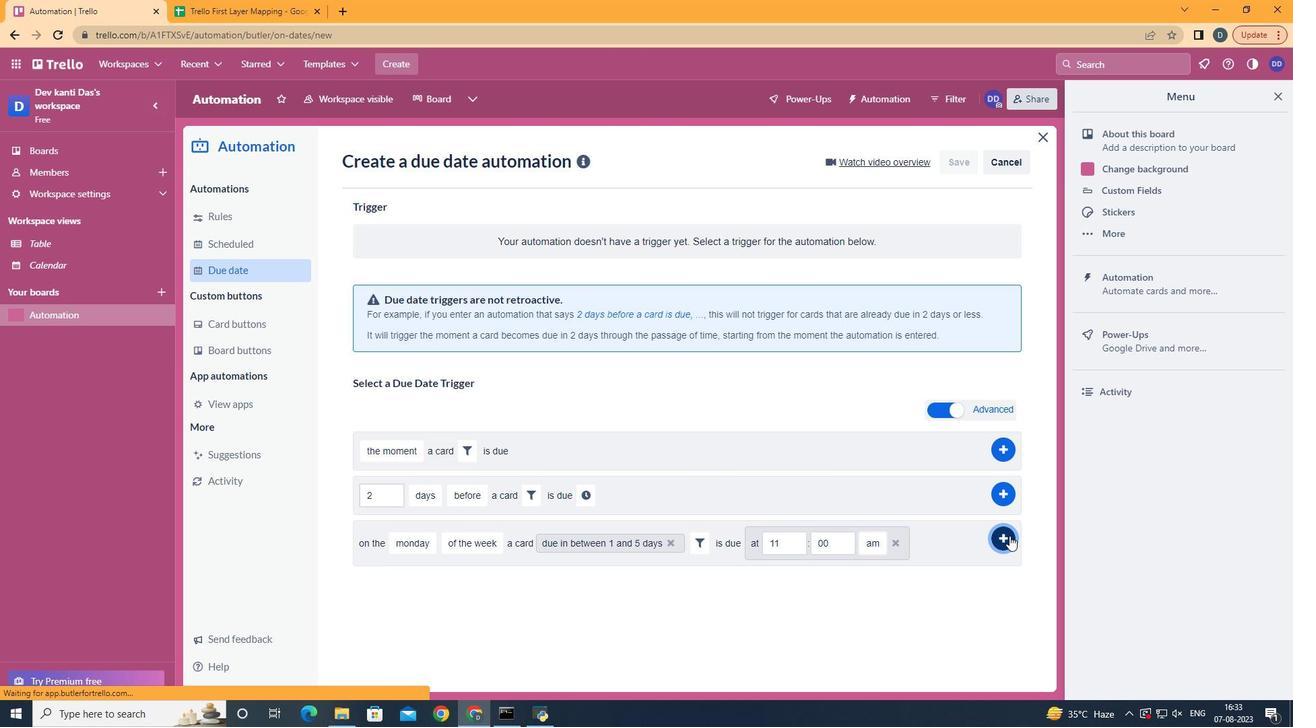 
Action: Mouse pressed left at (950, 518)
Screenshot: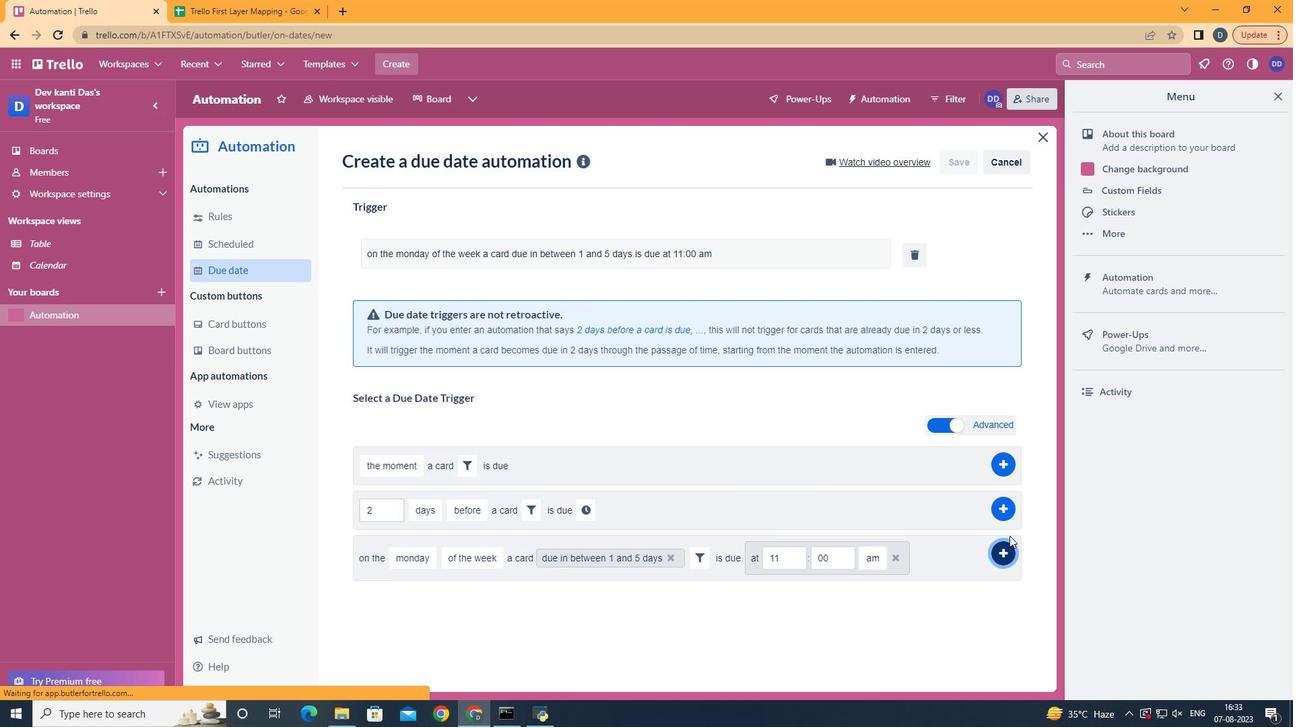 
Action: Mouse moved to (755, 251)
Screenshot: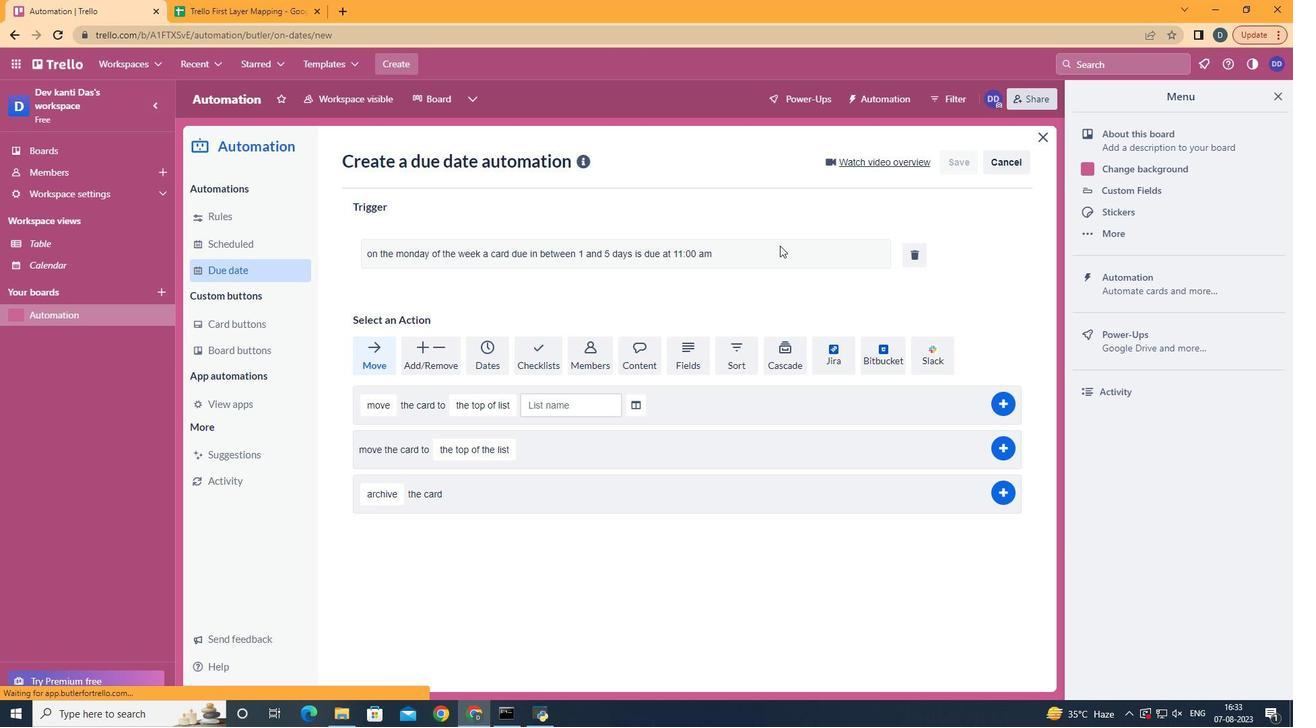
